Task: Create a due date automation trigger when advanced on, on the monday of the week before a card is due add dates with a start date at 11:00 AM.
Action: Mouse moved to (1129, 350)
Screenshot: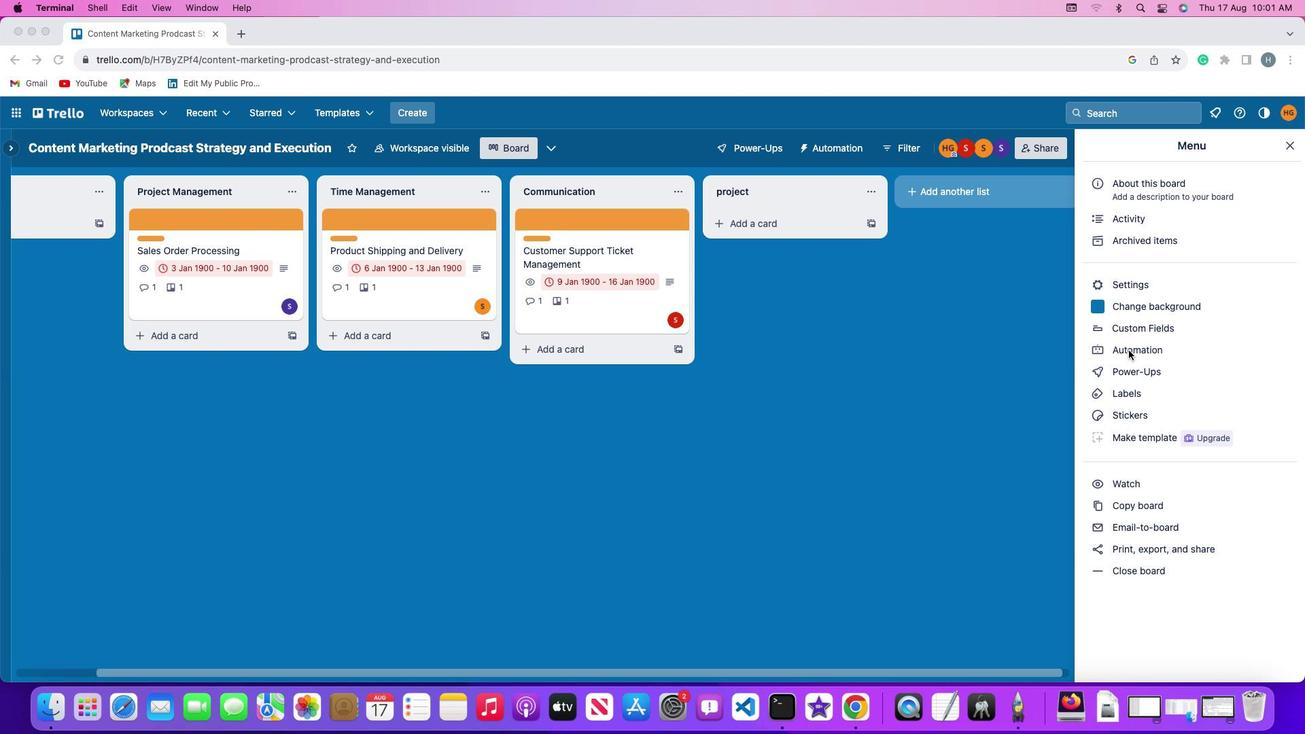 
Action: Mouse pressed left at (1129, 350)
Screenshot: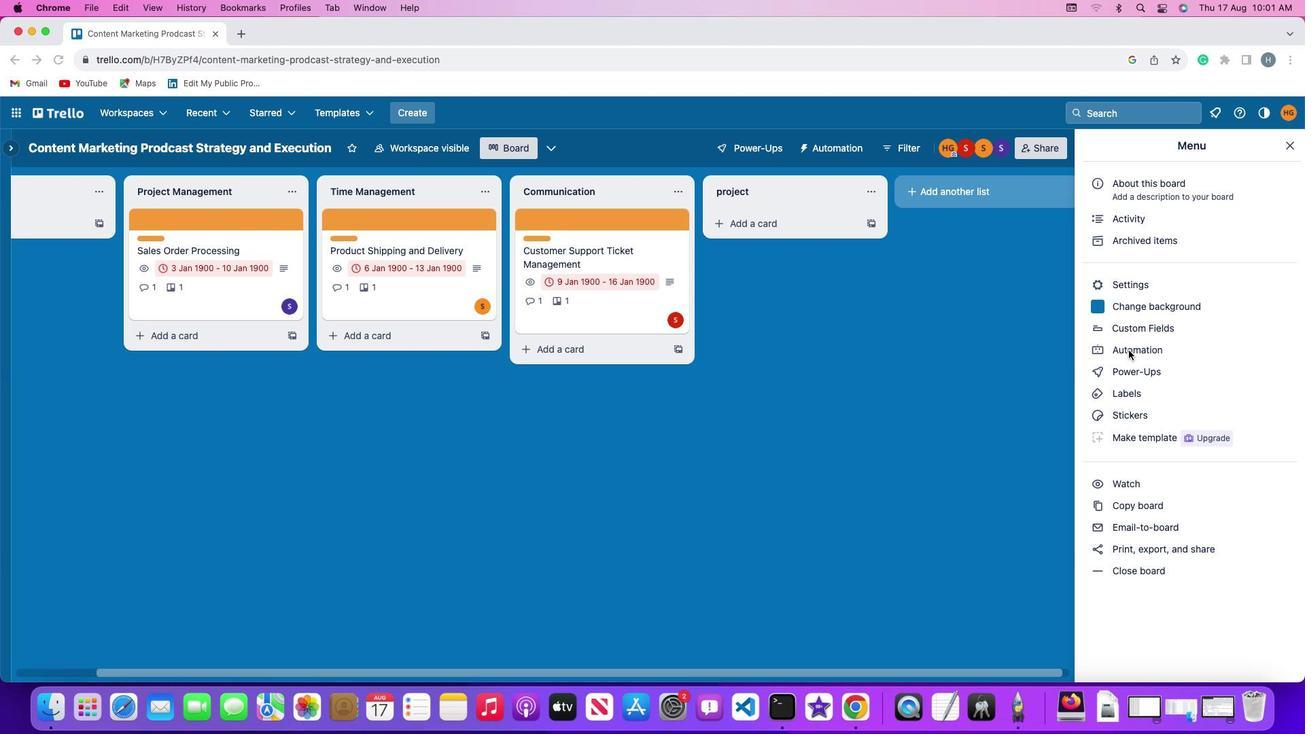 
Action: Mouse pressed left at (1129, 350)
Screenshot: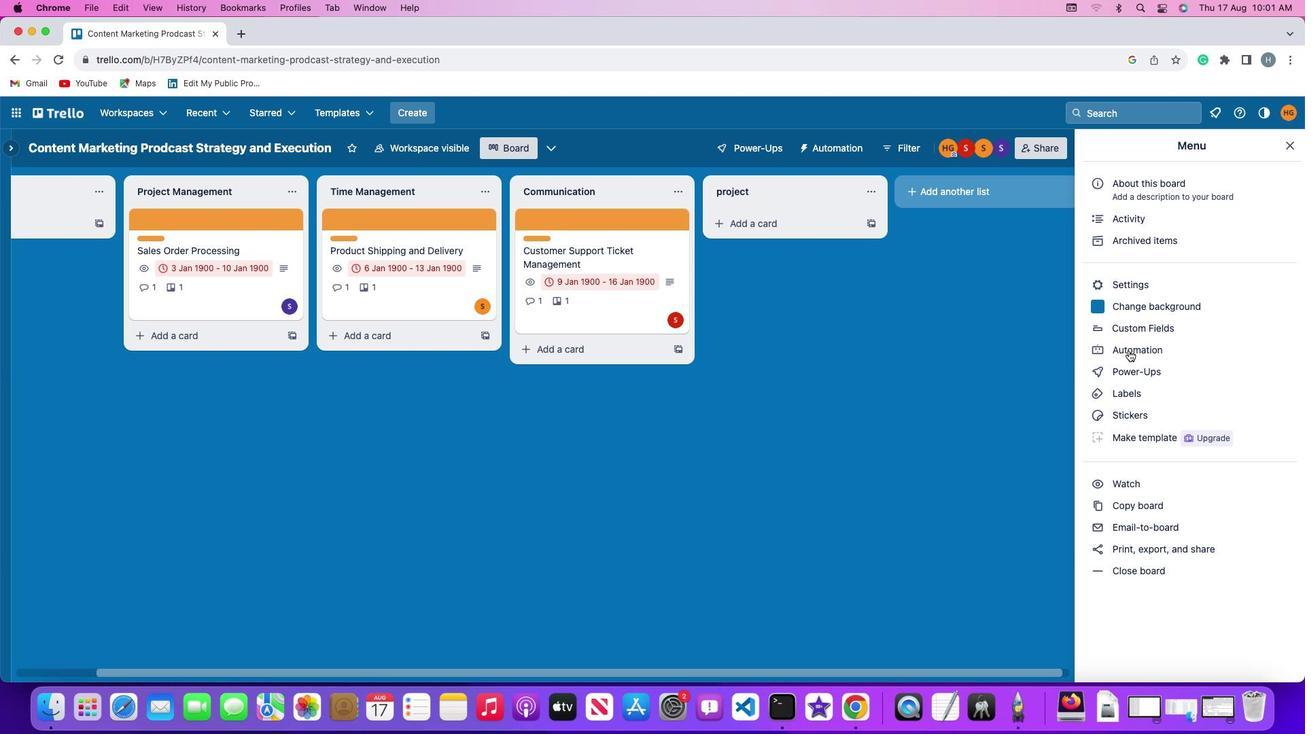 
Action: Mouse moved to (74, 318)
Screenshot: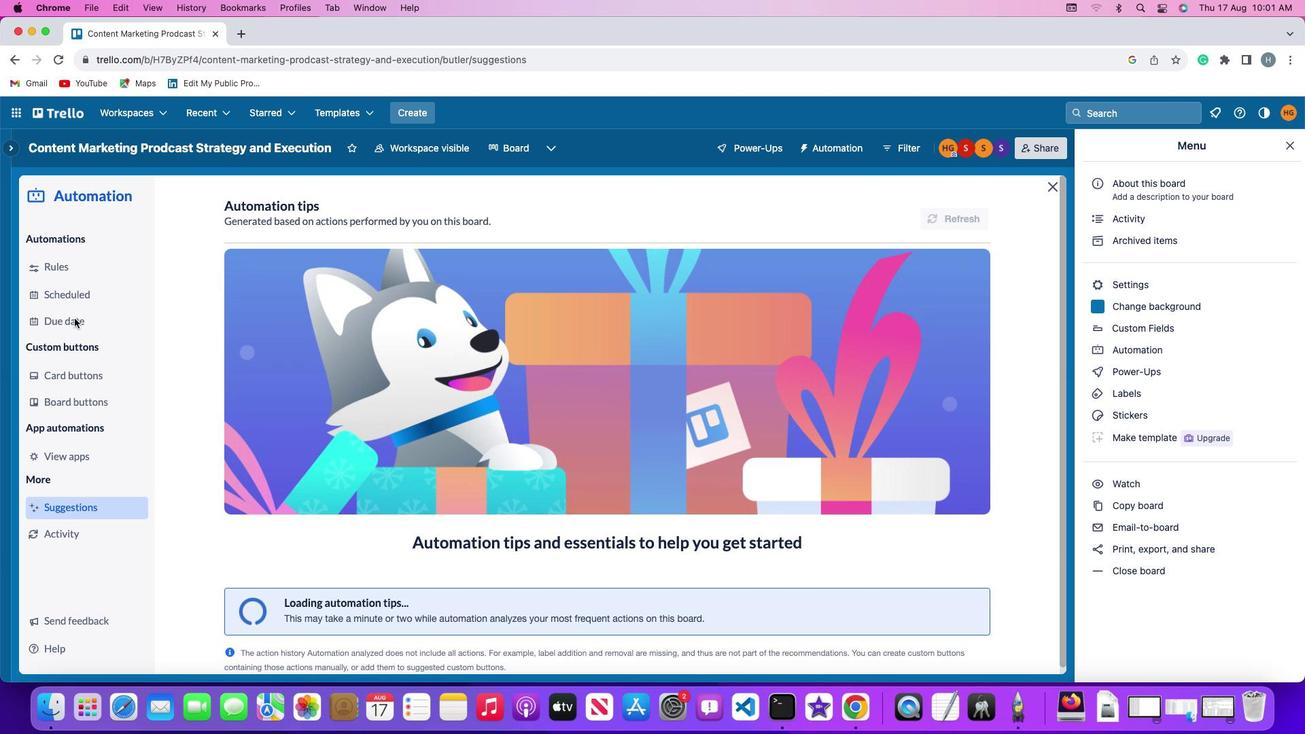 
Action: Mouse pressed left at (74, 318)
Screenshot: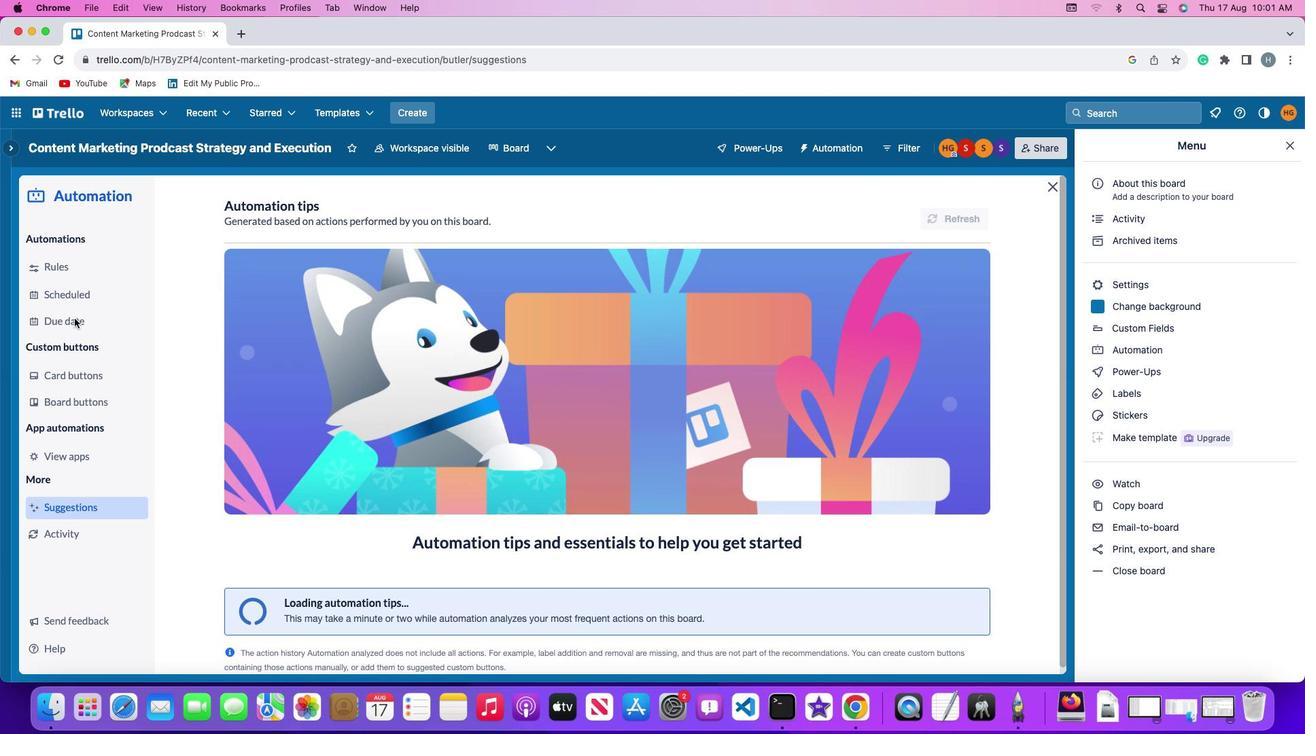 
Action: Mouse moved to (898, 206)
Screenshot: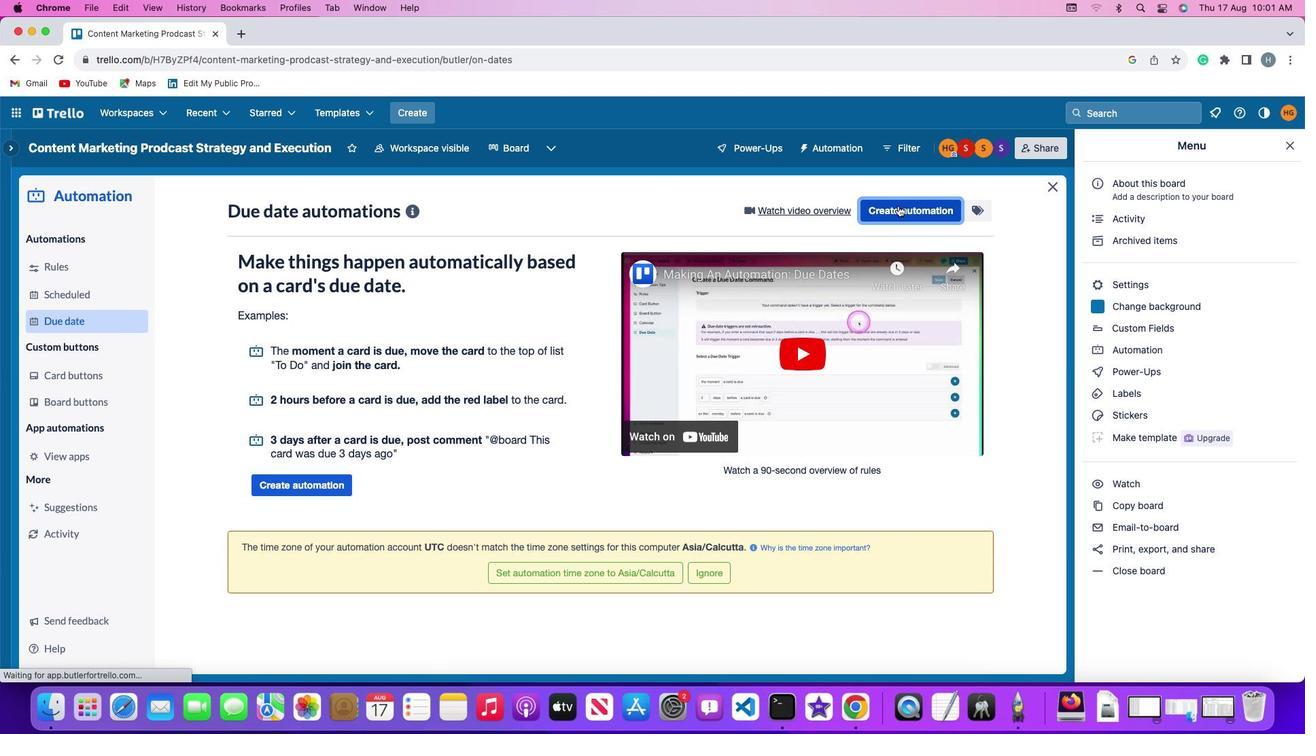 
Action: Mouse pressed left at (898, 206)
Screenshot: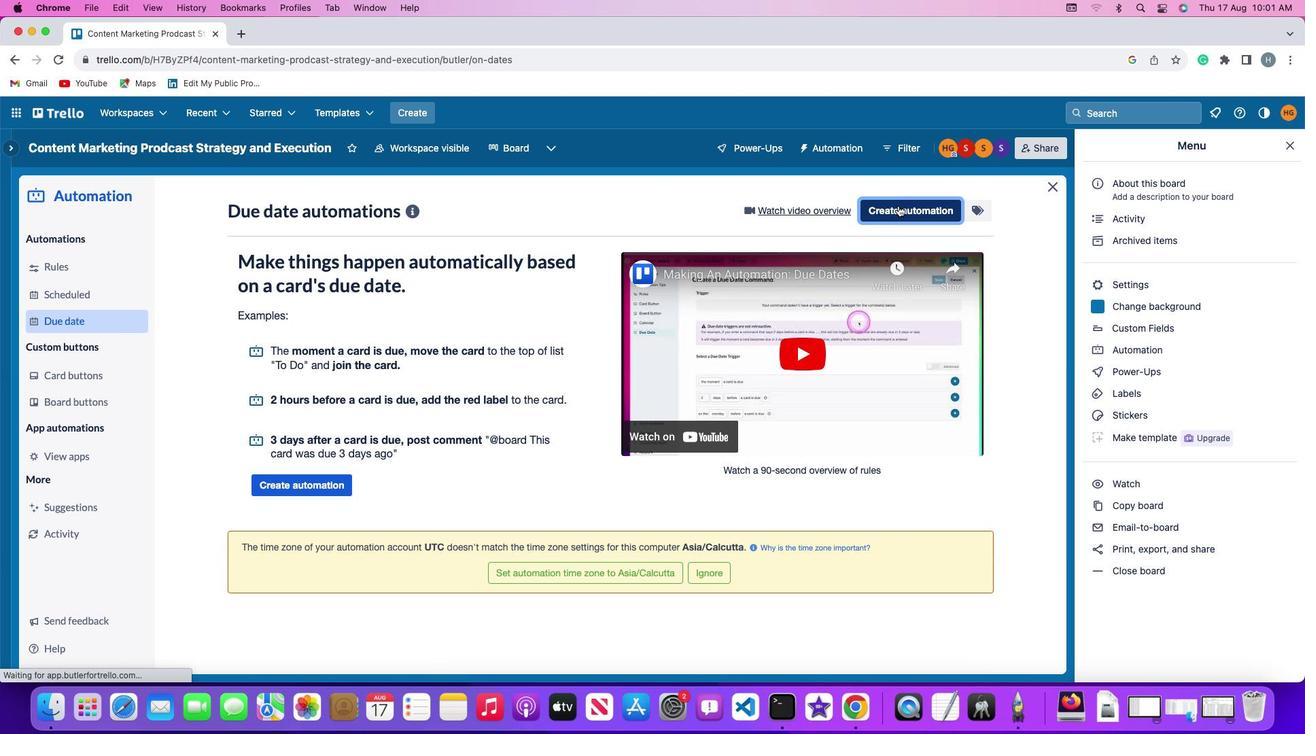 
Action: Mouse moved to (257, 346)
Screenshot: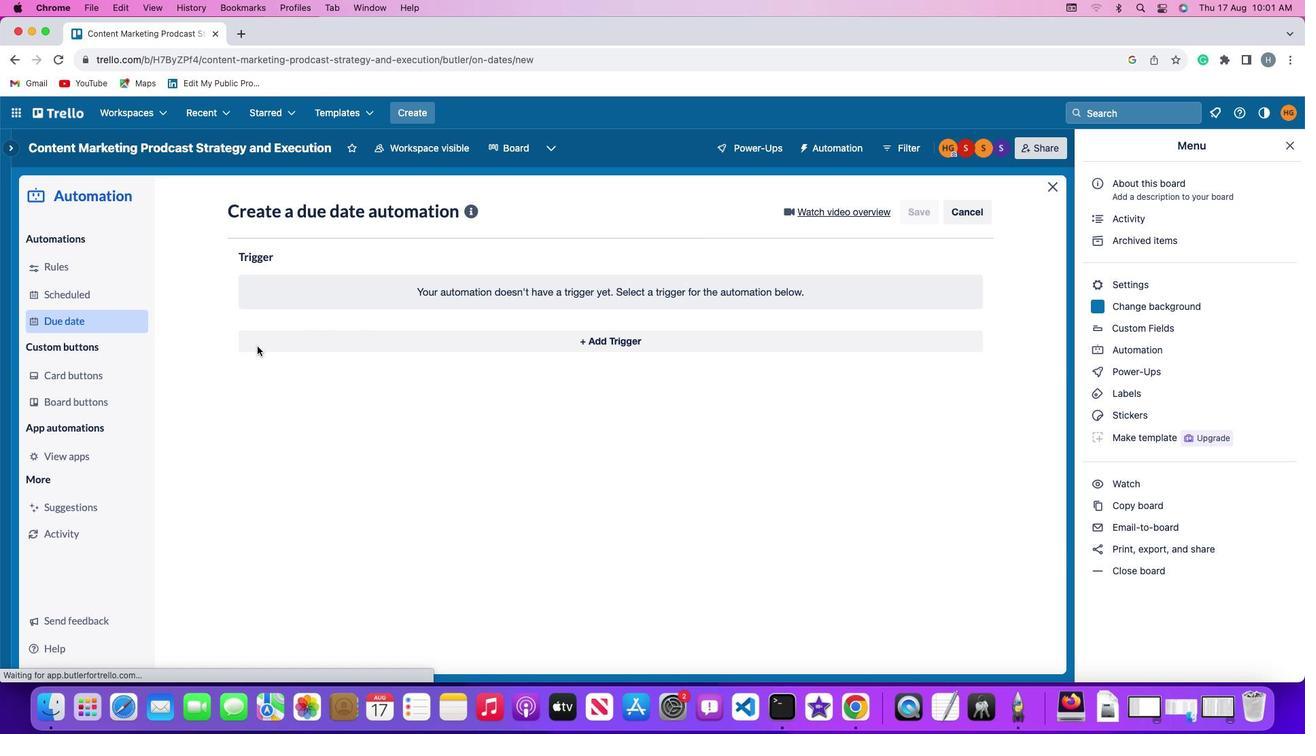 
Action: Mouse pressed left at (257, 346)
Screenshot: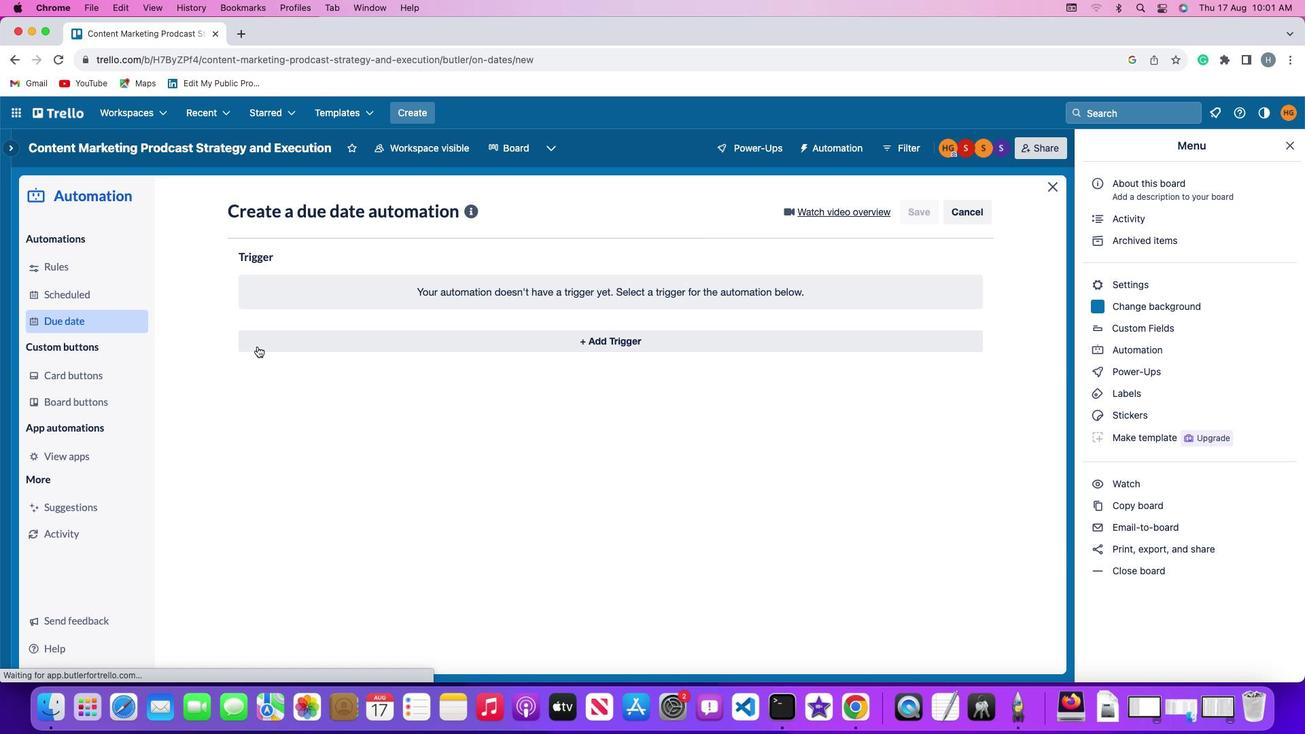 
Action: Mouse moved to (287, 599)
Screenshot: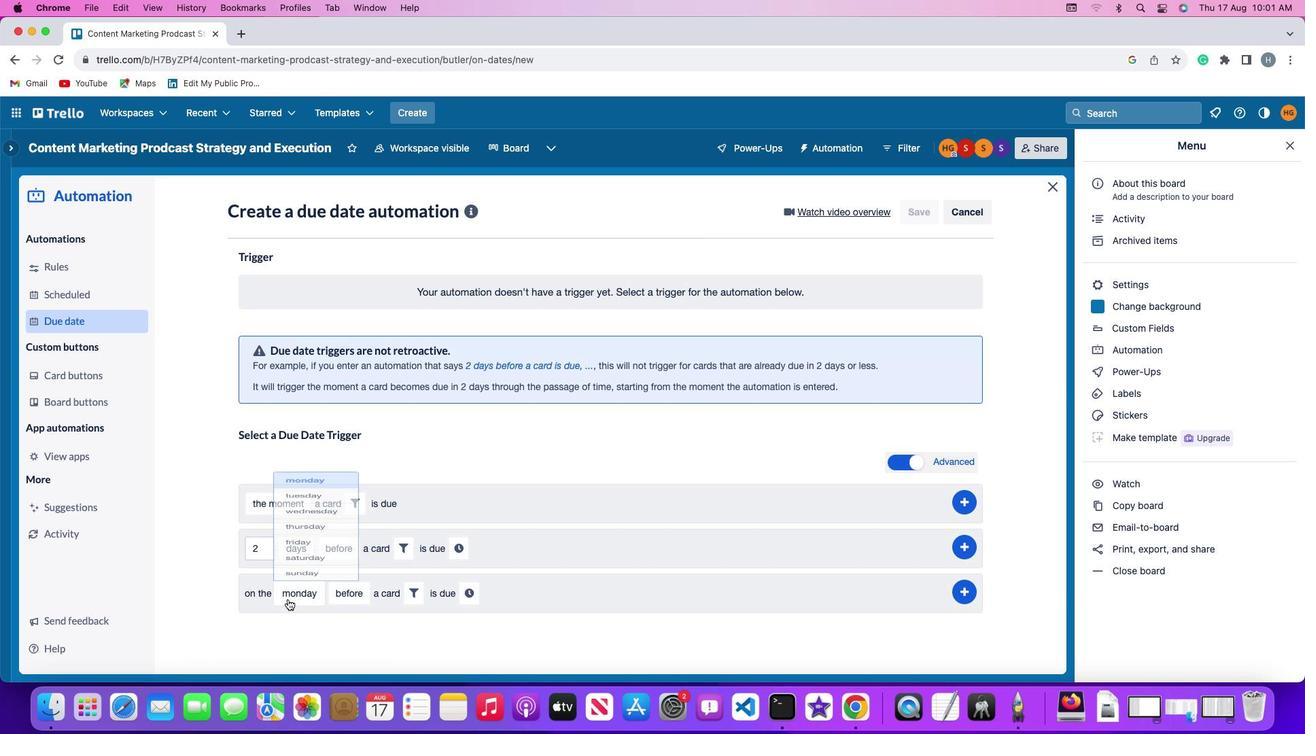 
Action: Mouse pressed left at (287, 599)
Screenshot: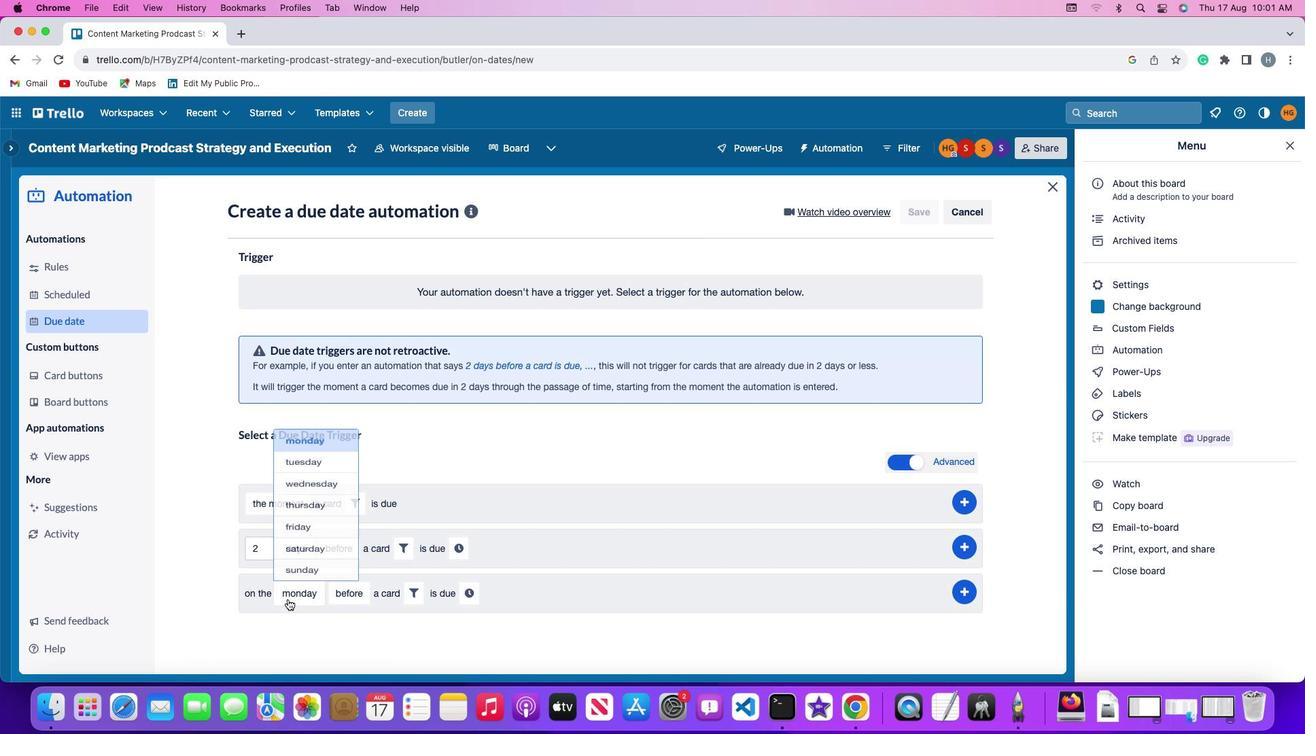 
Action: Mouse moved to (323, 409)
Screenshot: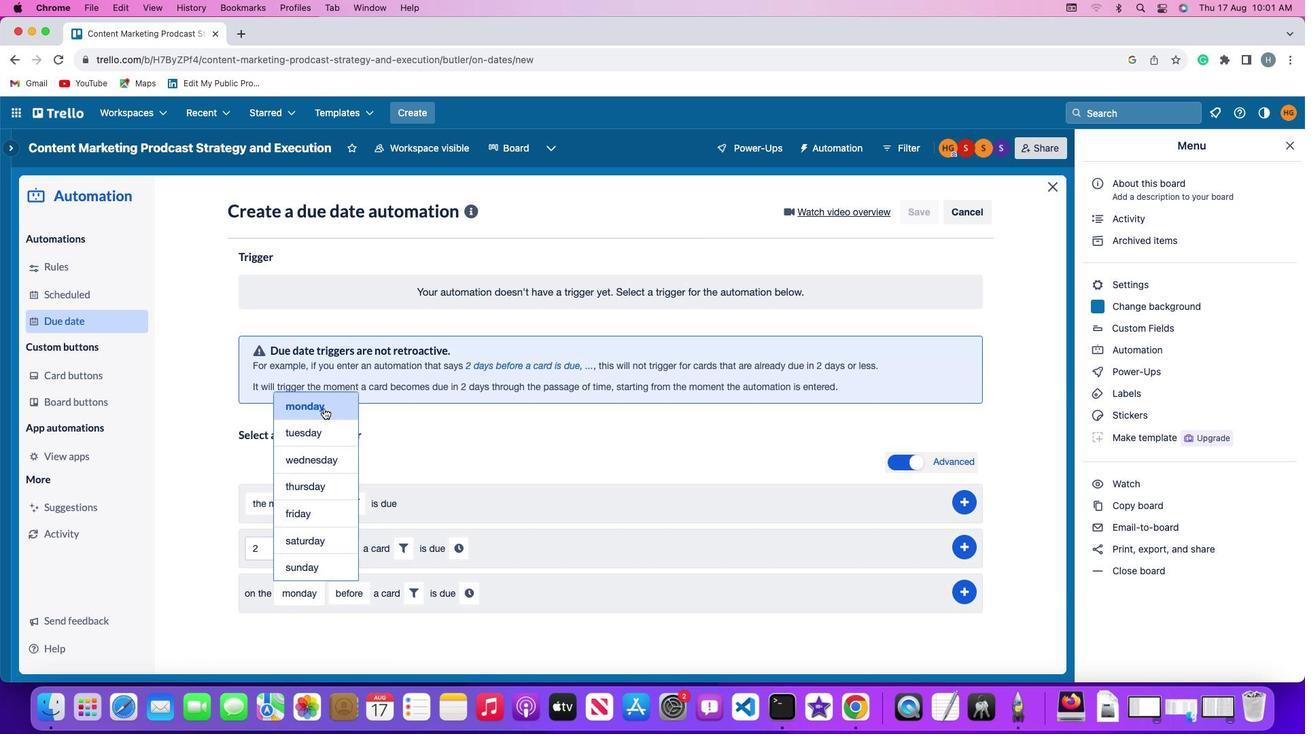 
Action: Mouse pressed left at (323, 409)
Screenshot: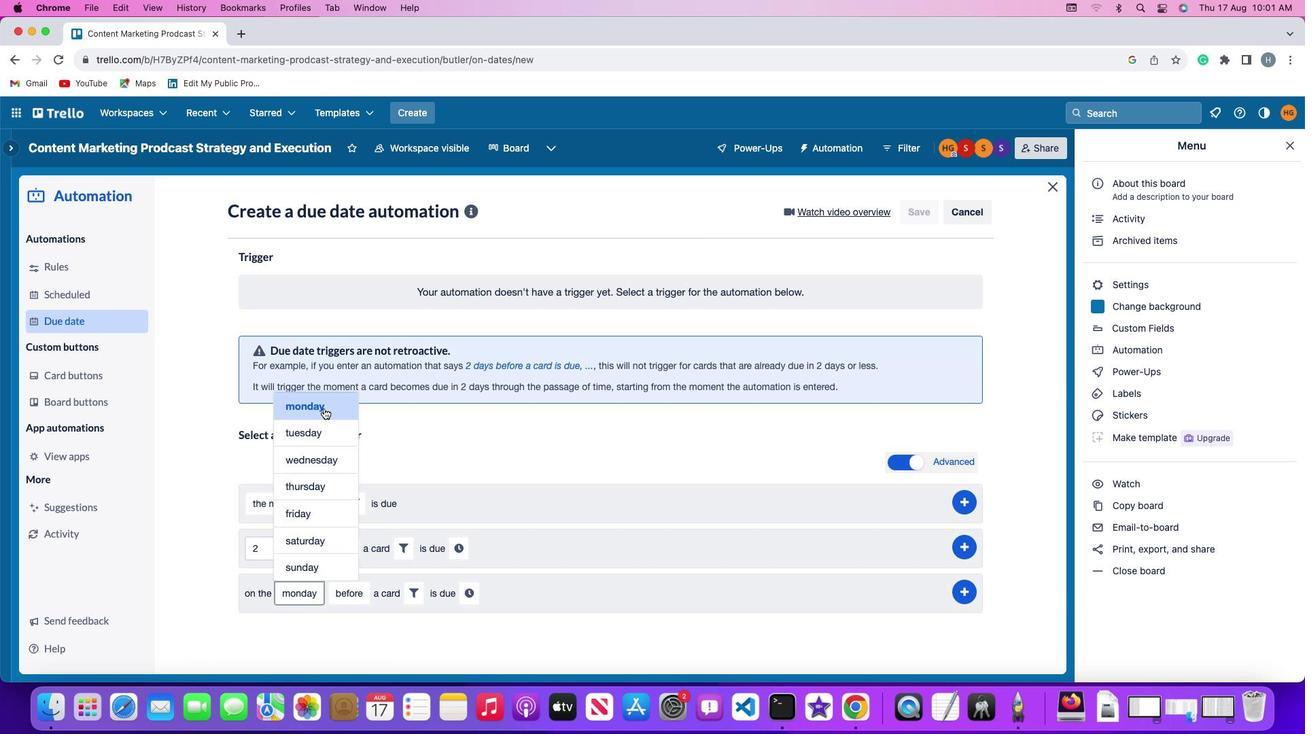 
Action: Mouse moved to (346, 599)
Screenshot: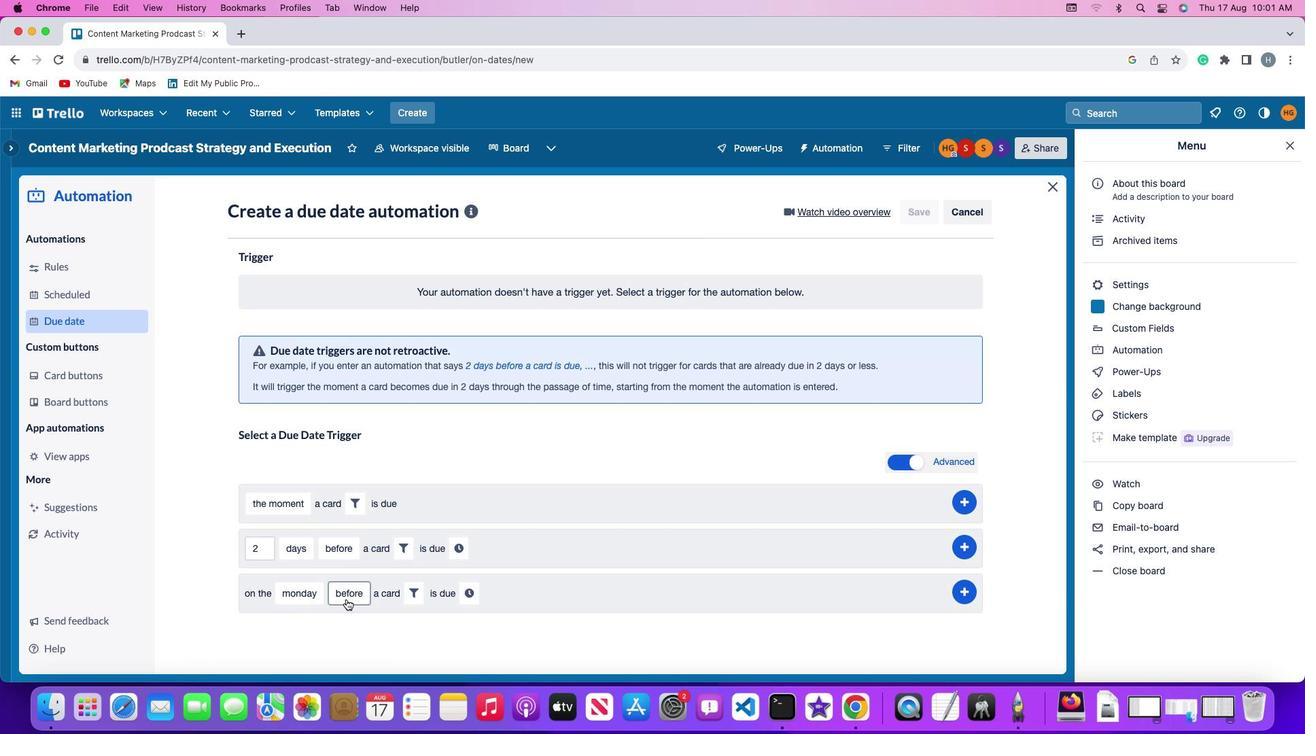 
Action: Mouse pressed left at (346, 599)
Screenshot: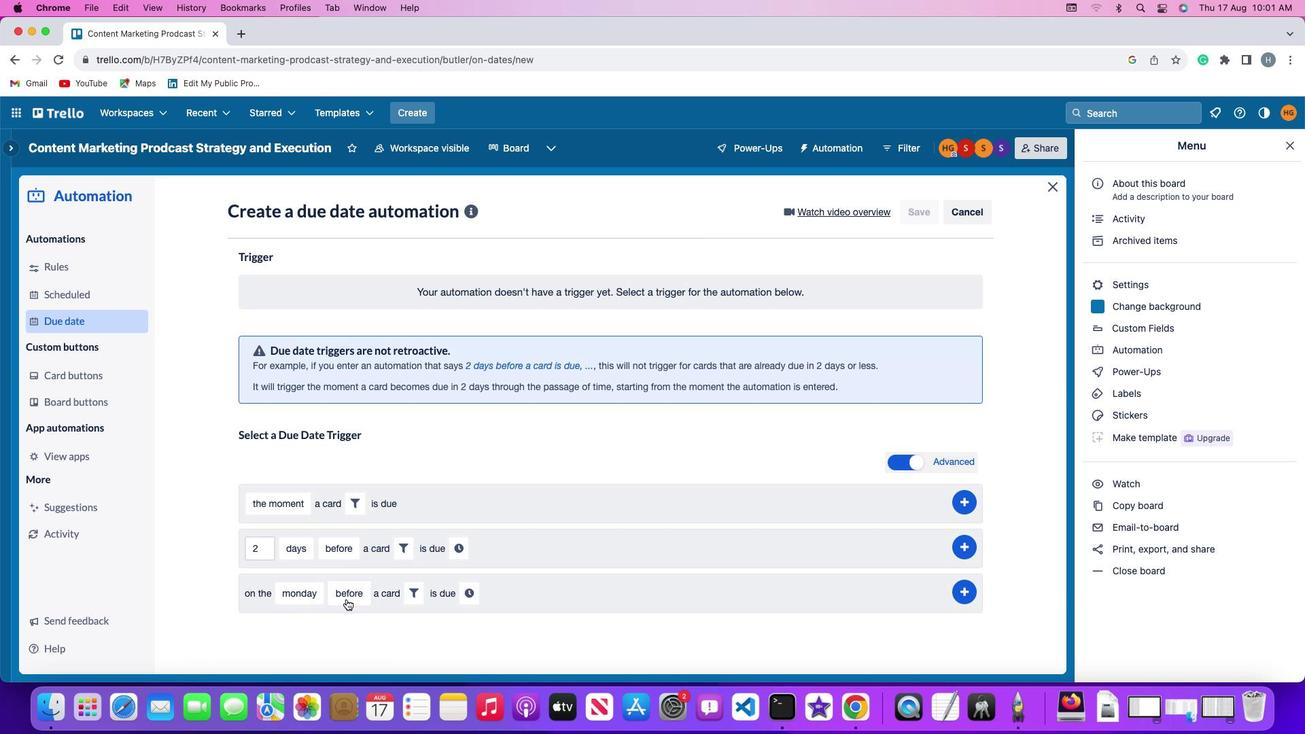
Action: Mouse moved to (363, 563)
Screenshot: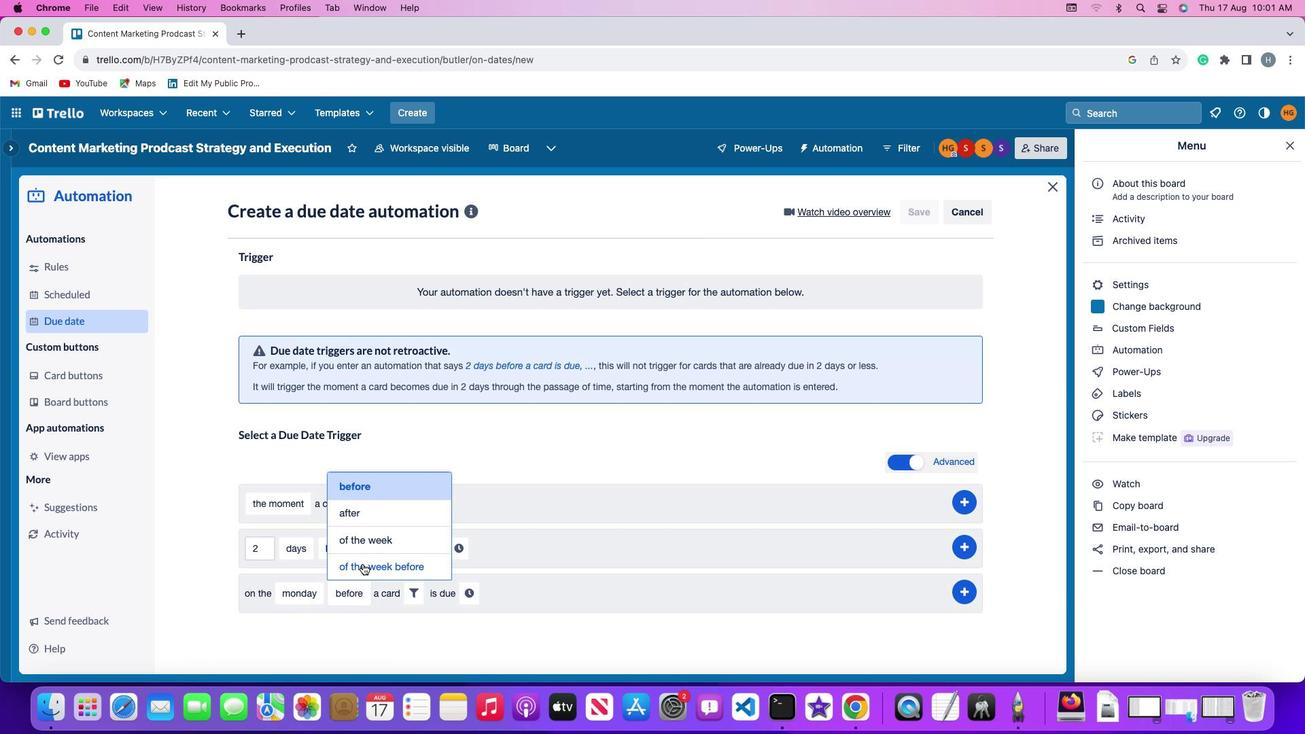 
Action: Mouse pressed left at (363, 563)
Screenshot: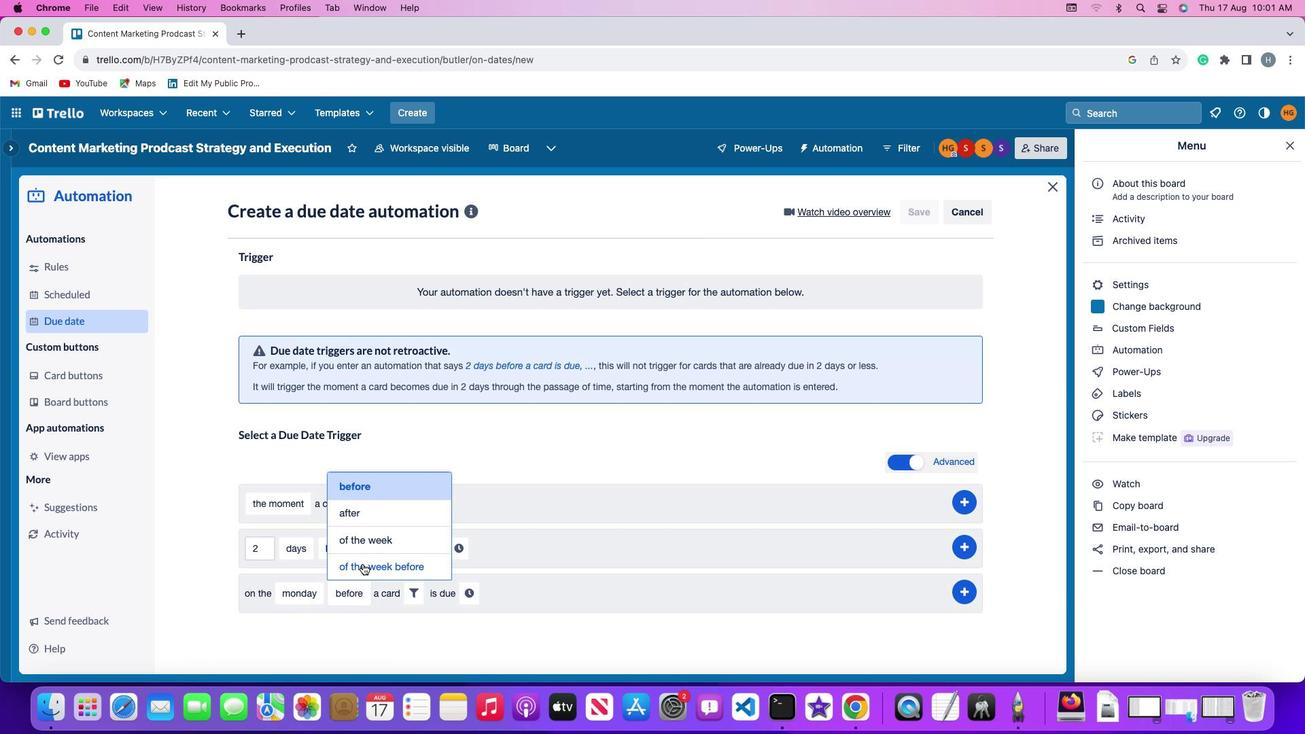 
Action: Mouse moved to (473, 592)
Screenshot: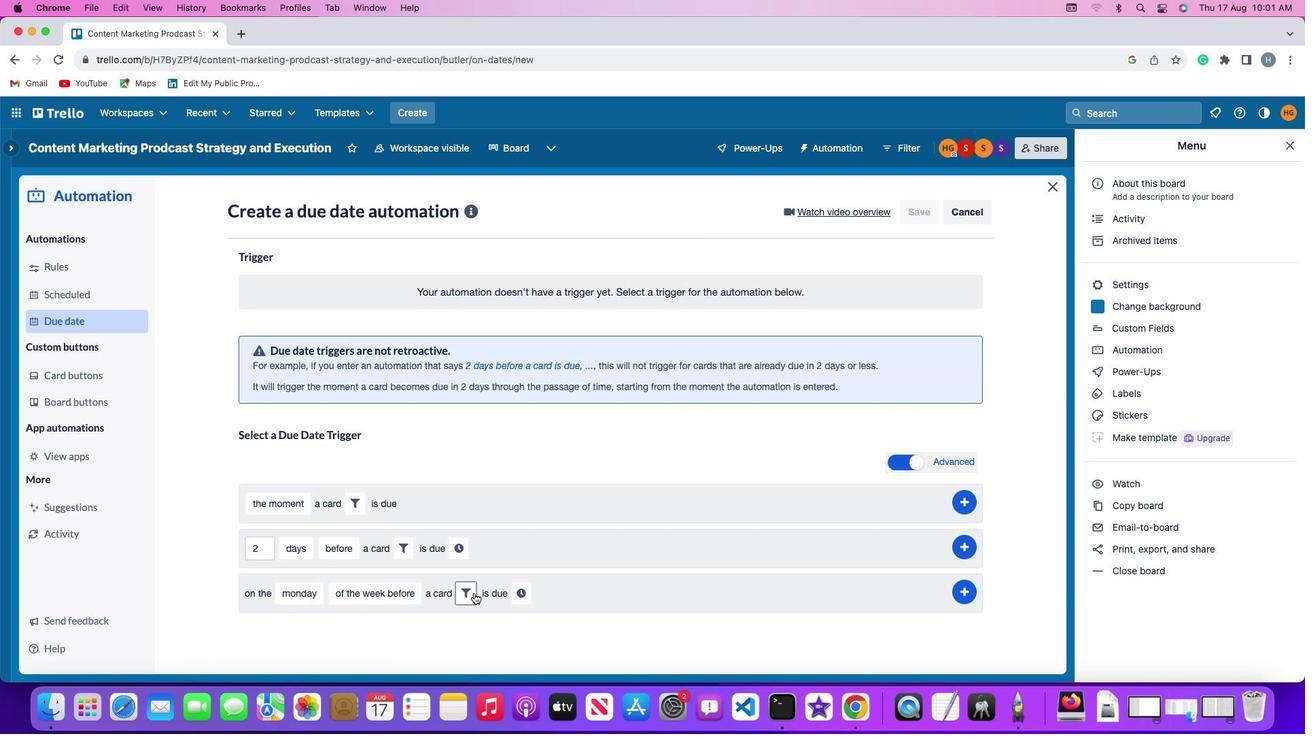 
Action: Mouse pressed left at (473, 592)
Screenshot: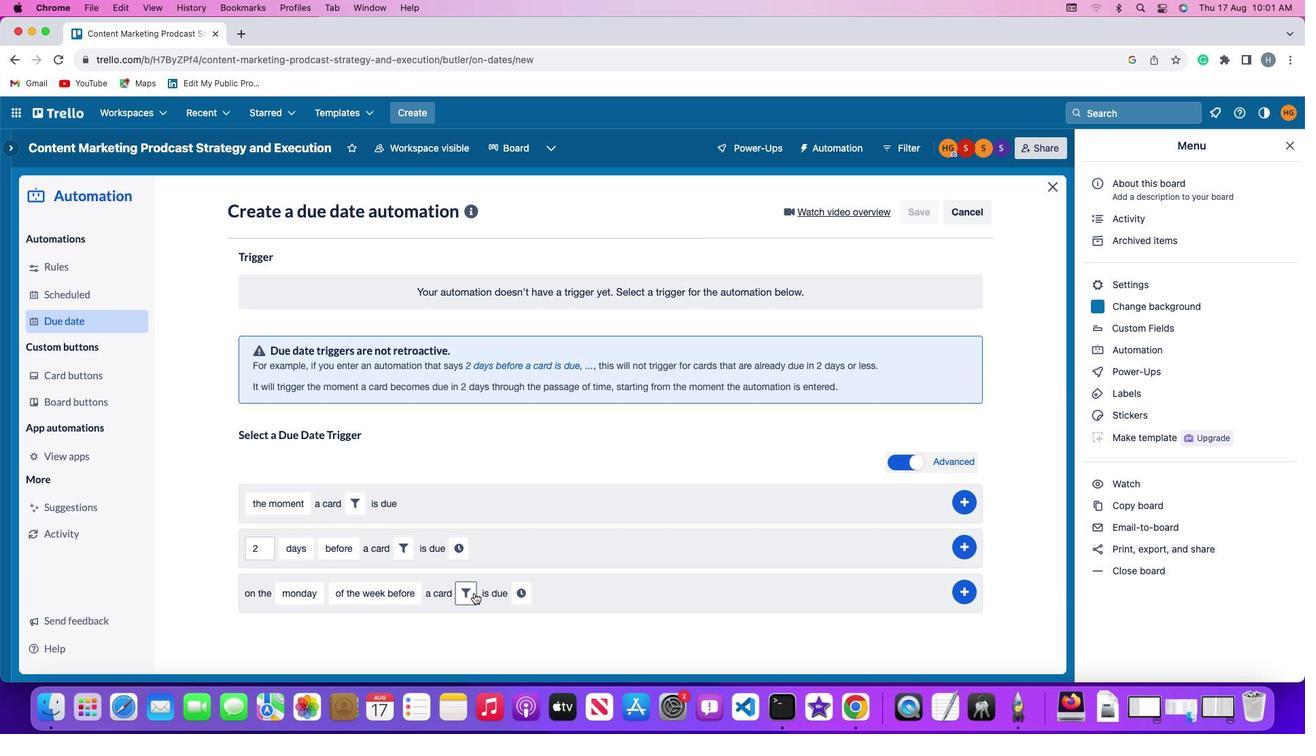 
Action: Mouse moved to (538, 633)
Screenshot: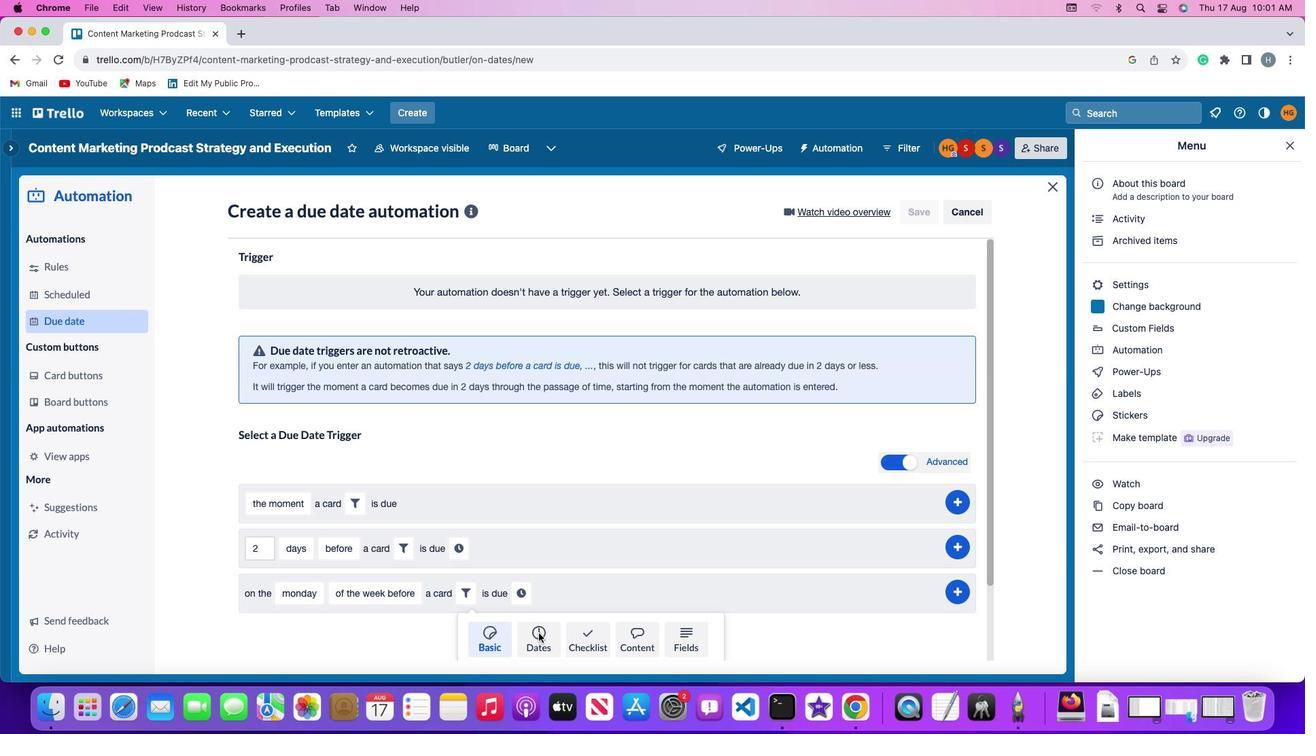
Action: Mouse pressed left at (538, 633)
Screenshot: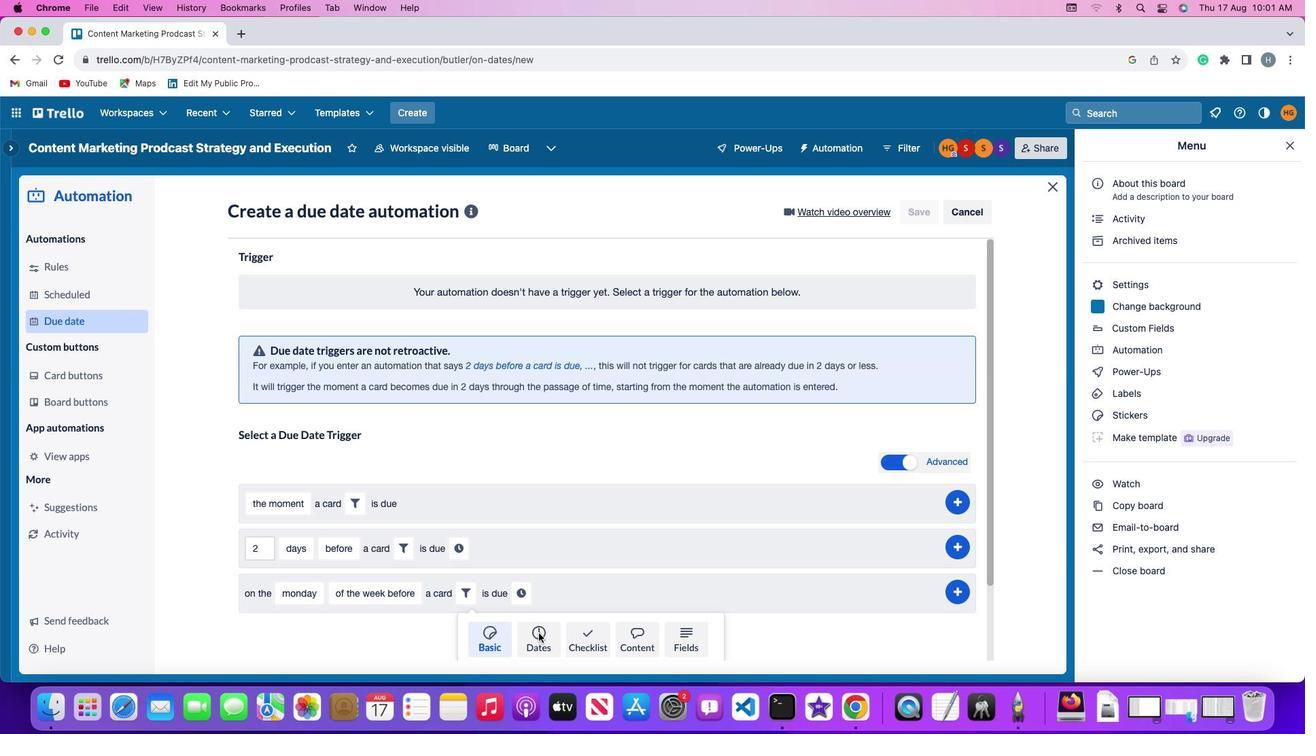 
Action: Mouse moved to (376, 617)
Screenshot: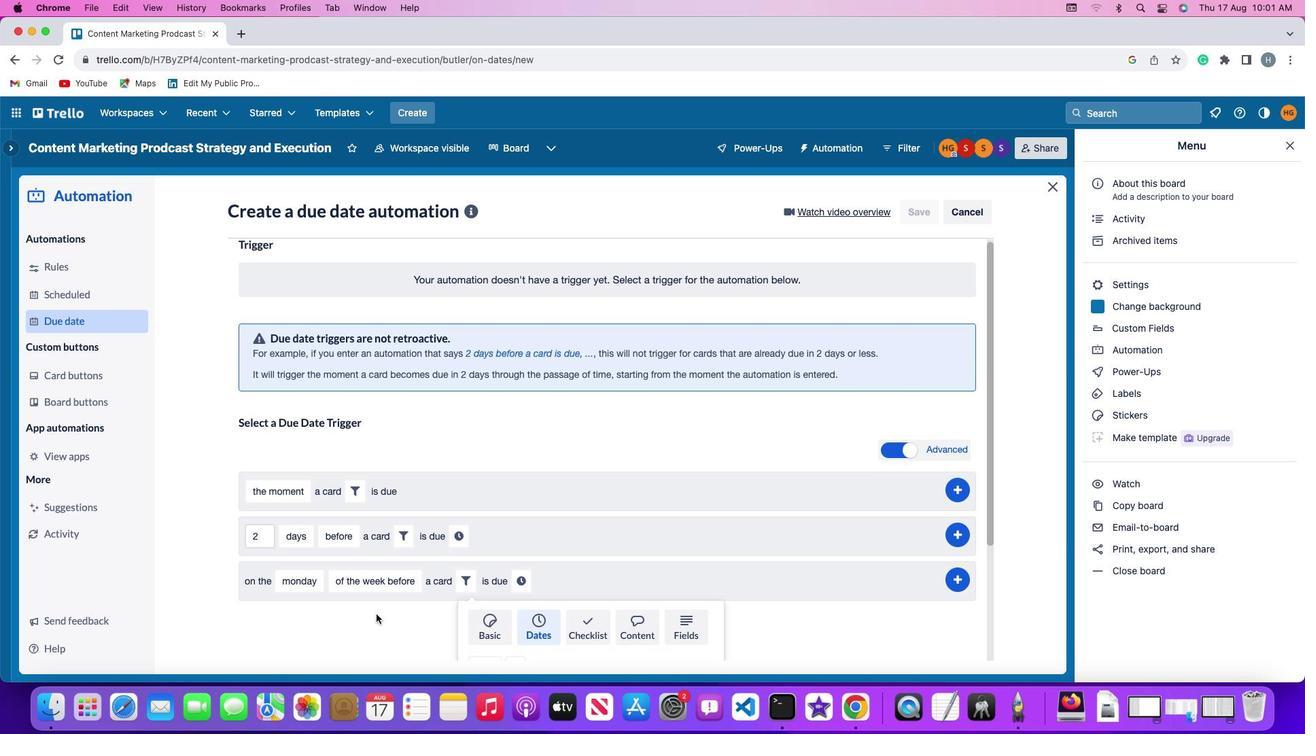 
Action: Mouse scrolled (376, 617) with delta (0, 0)
Screenshot: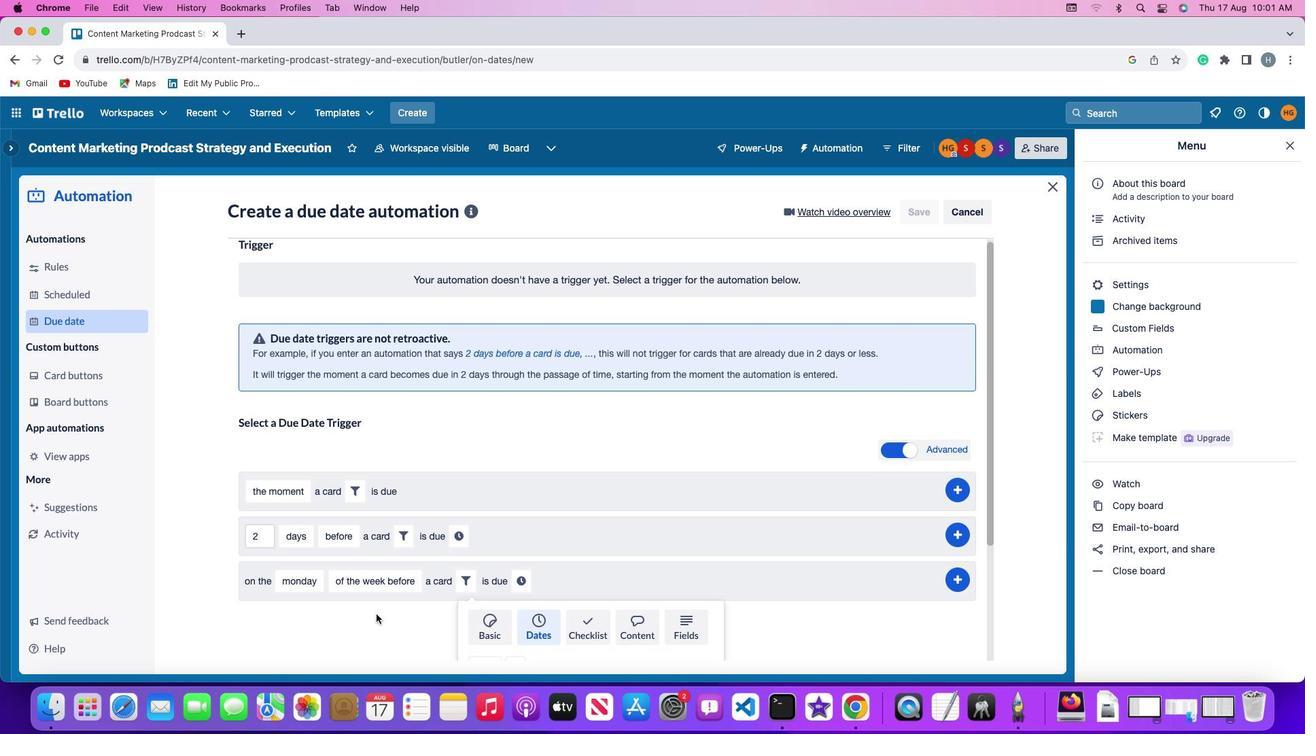 
Action: Mouse moved to (376, 617)
Screenshot: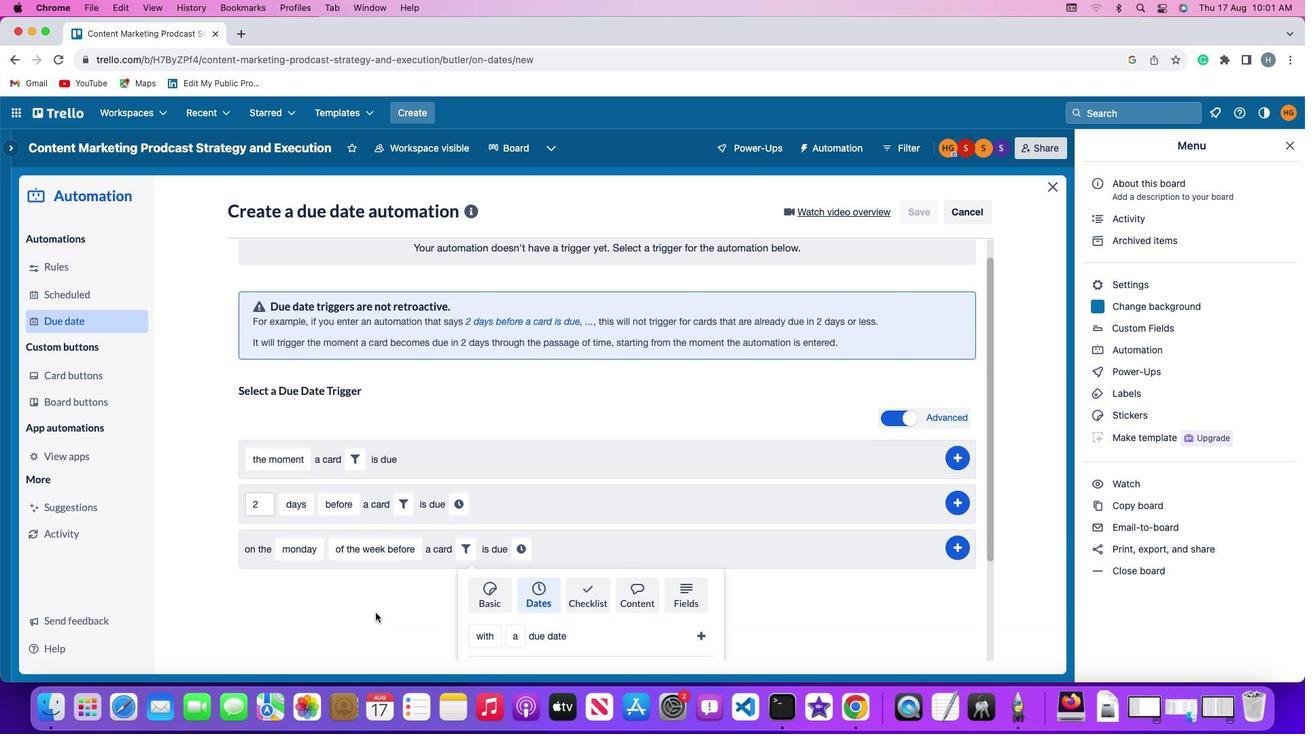 
Action: Mouse scrolled (376, 617) with delta (0, 0)
Screenshot: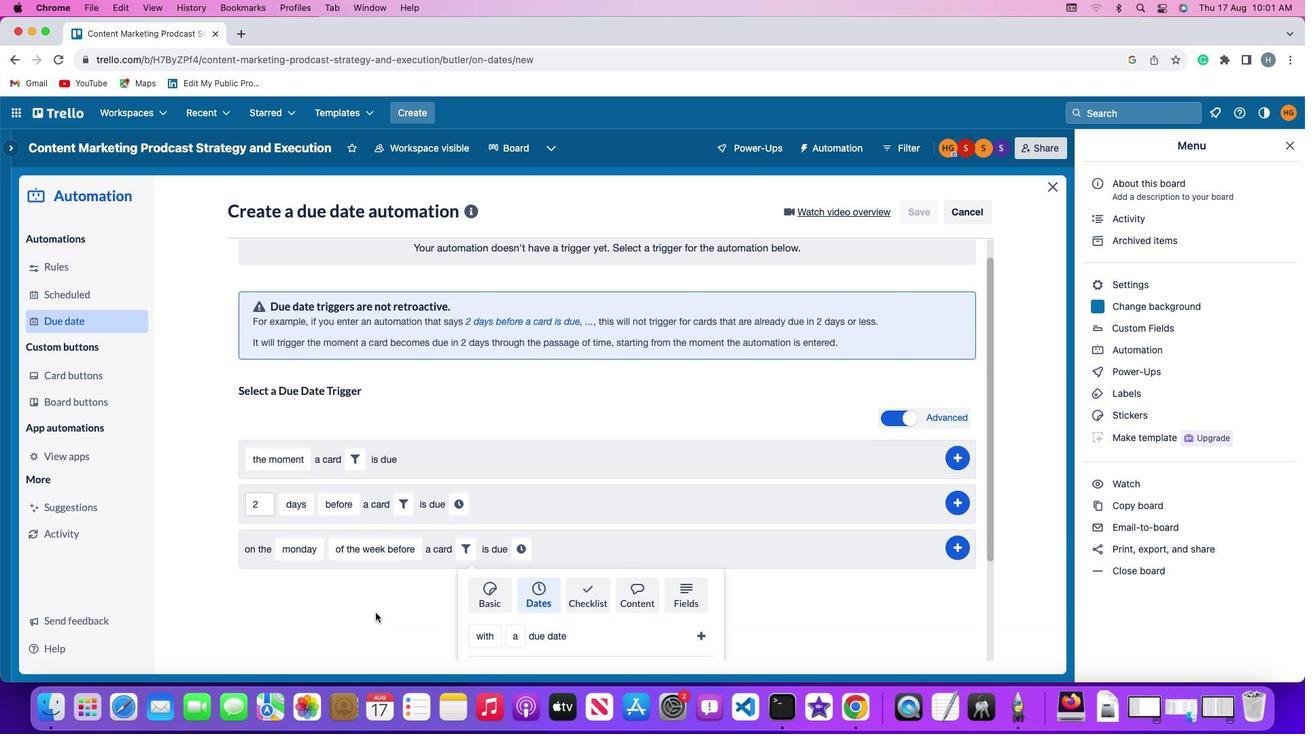 
Action: Mouse moved to (376, 616)
Screenshot: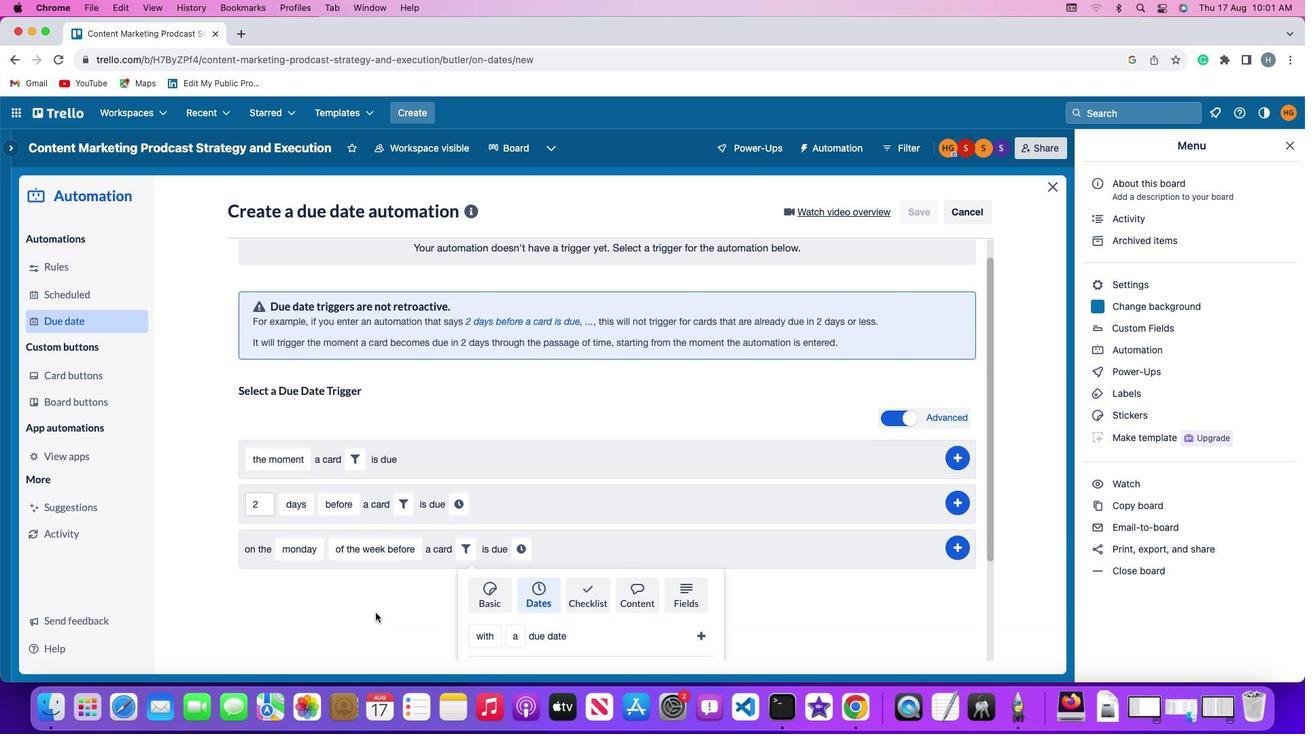 
Action: Mouse scrolled (376, 616) with delta (0, -2)
Screenshot: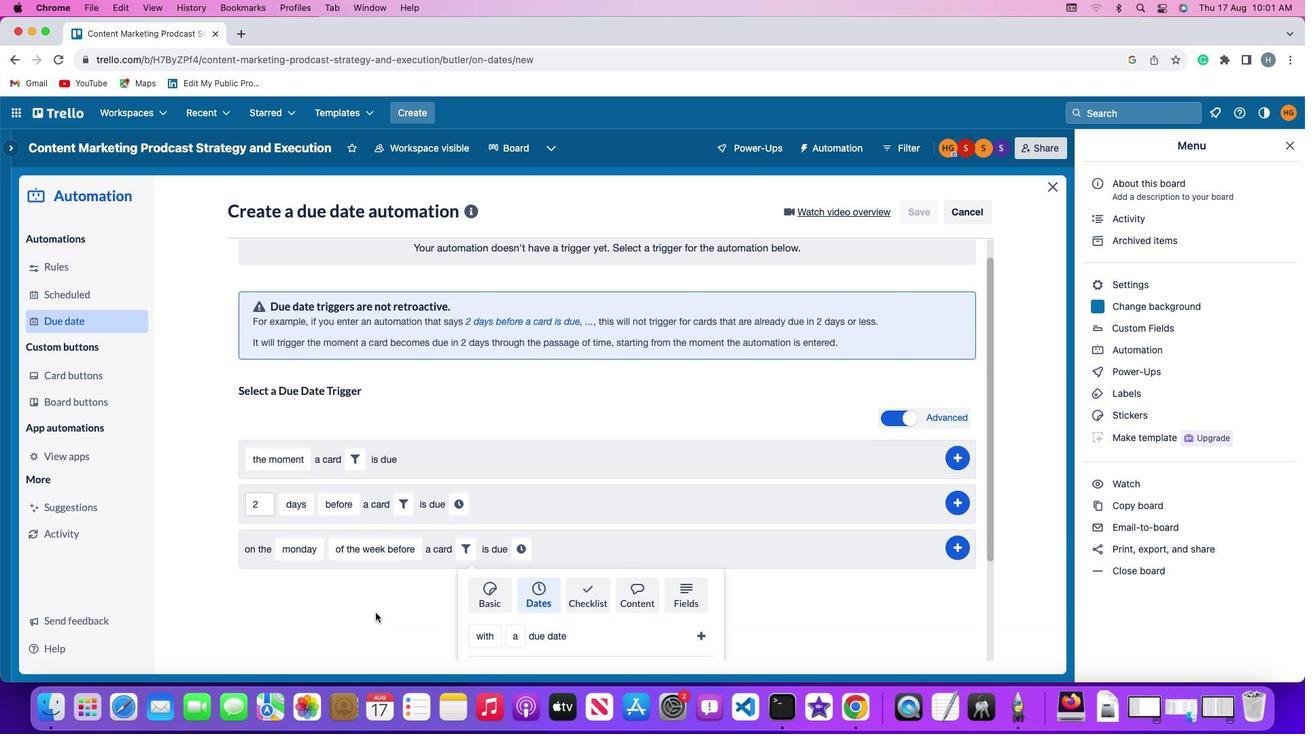 
Action: Mouse moved to (376, 616)
Screenshot: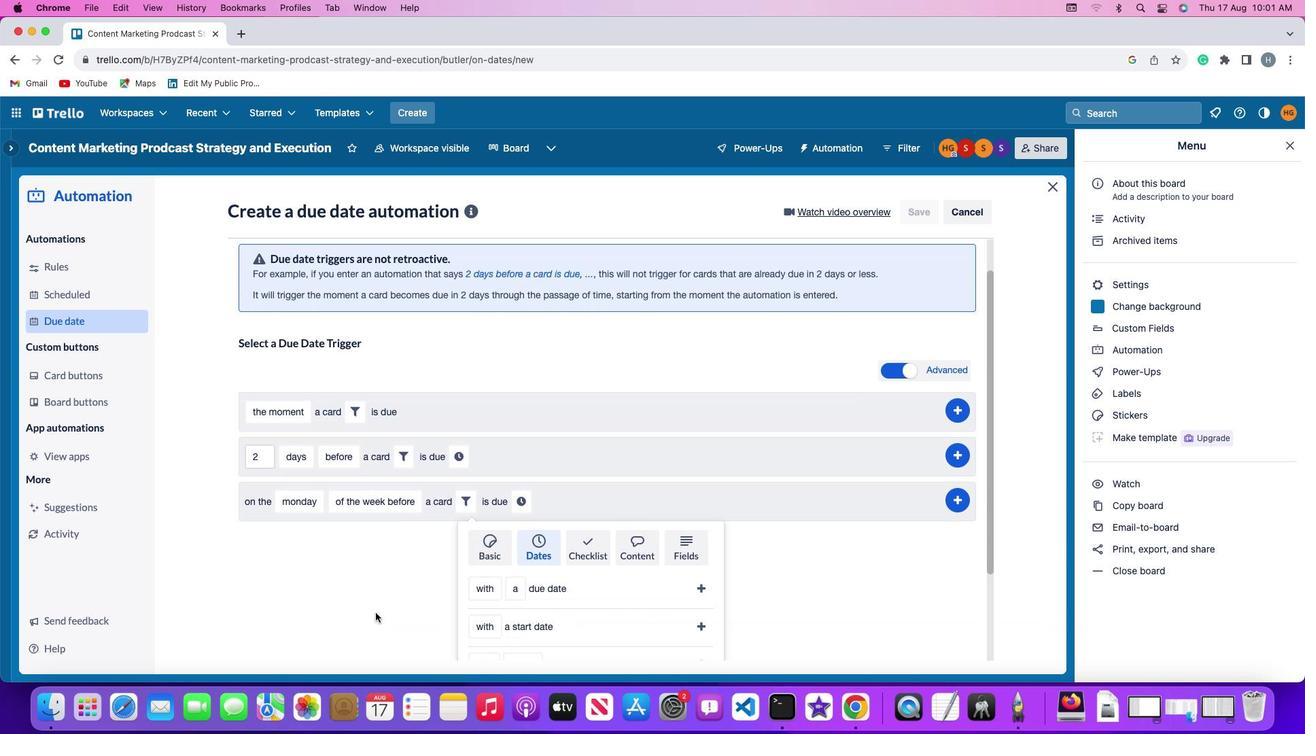 
Action: Mouse scrolled (376, 616) with delta (0, -3)
Screenshot: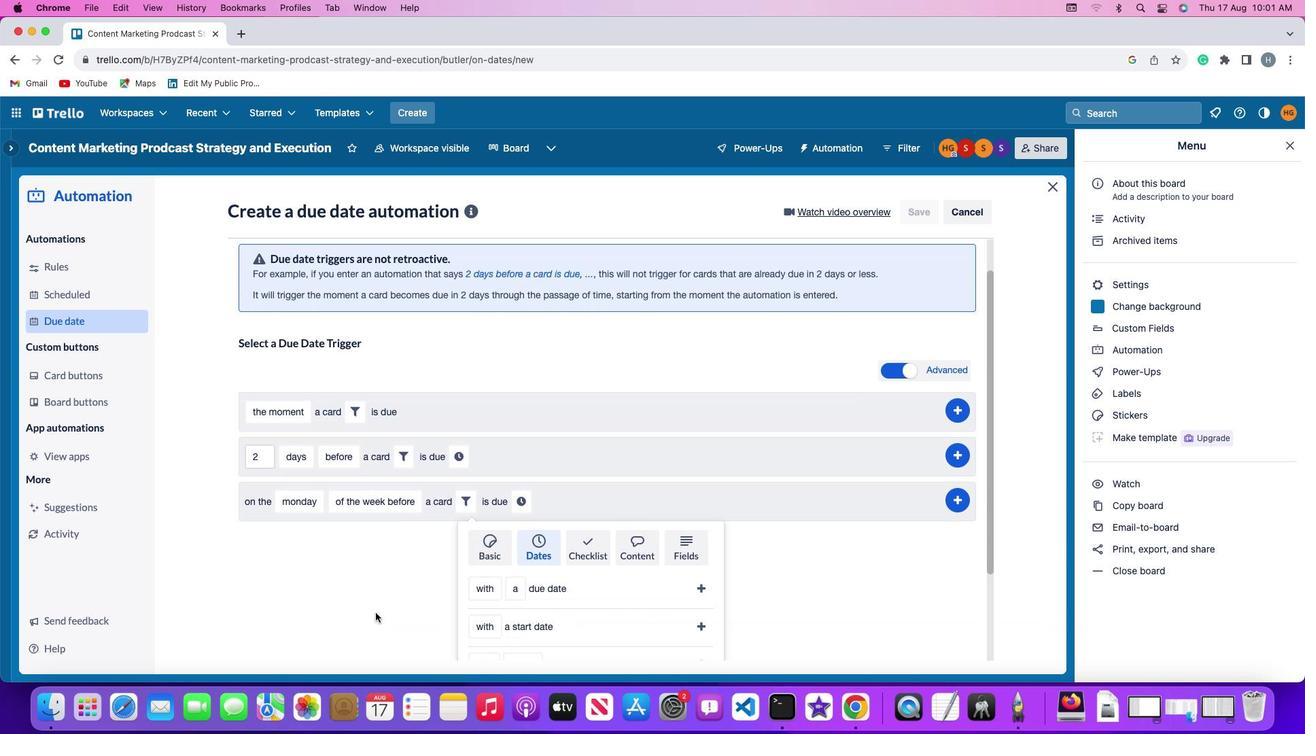 
Action: Mouse moved to (376, 615)
Screenshot: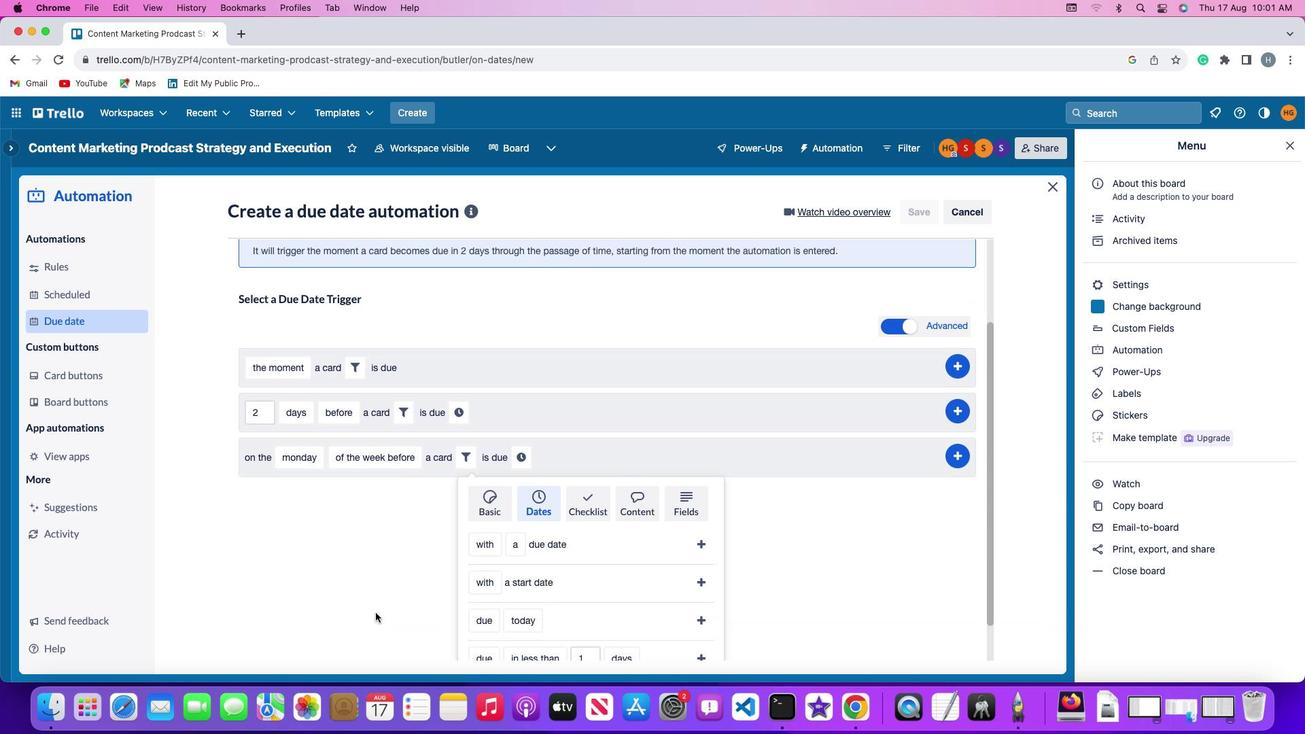 
Action: Mouse scrolled (376, 615) with delta (0, -4)
Screenshot: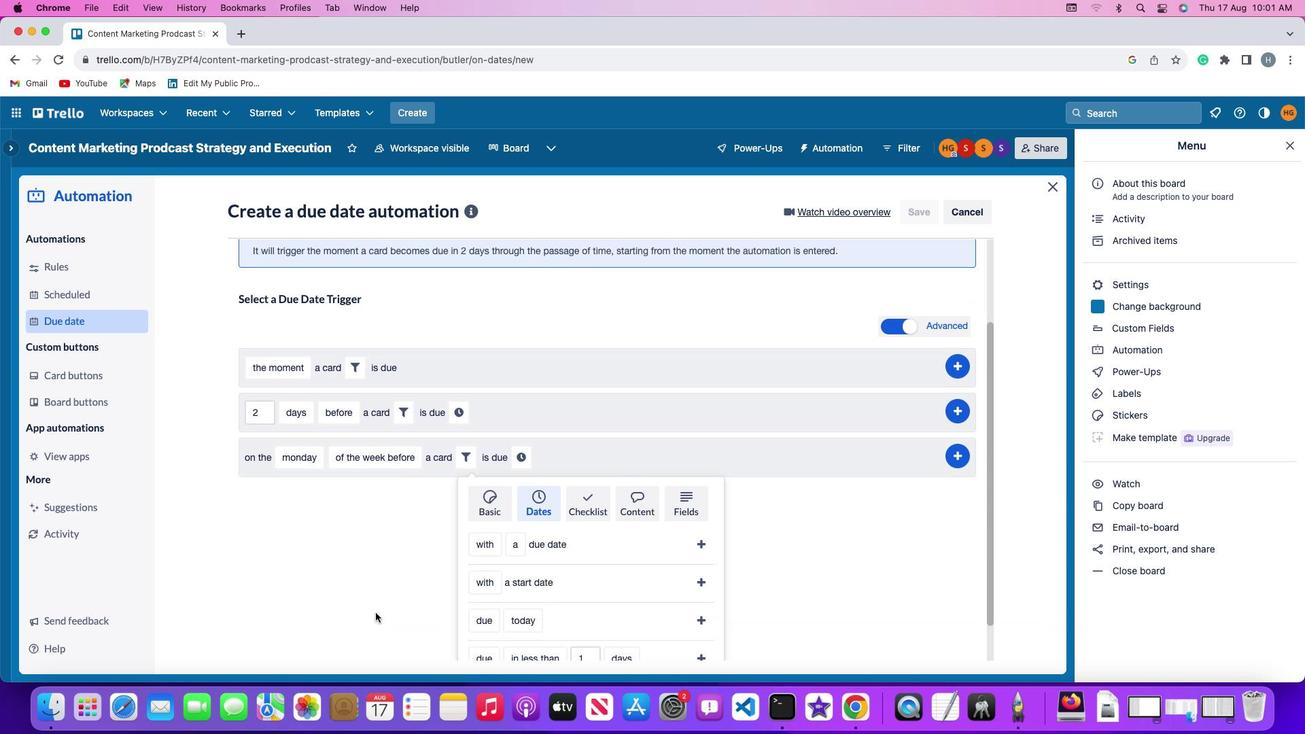 
Action: Mouse moved to (375, 612)
Screenshot: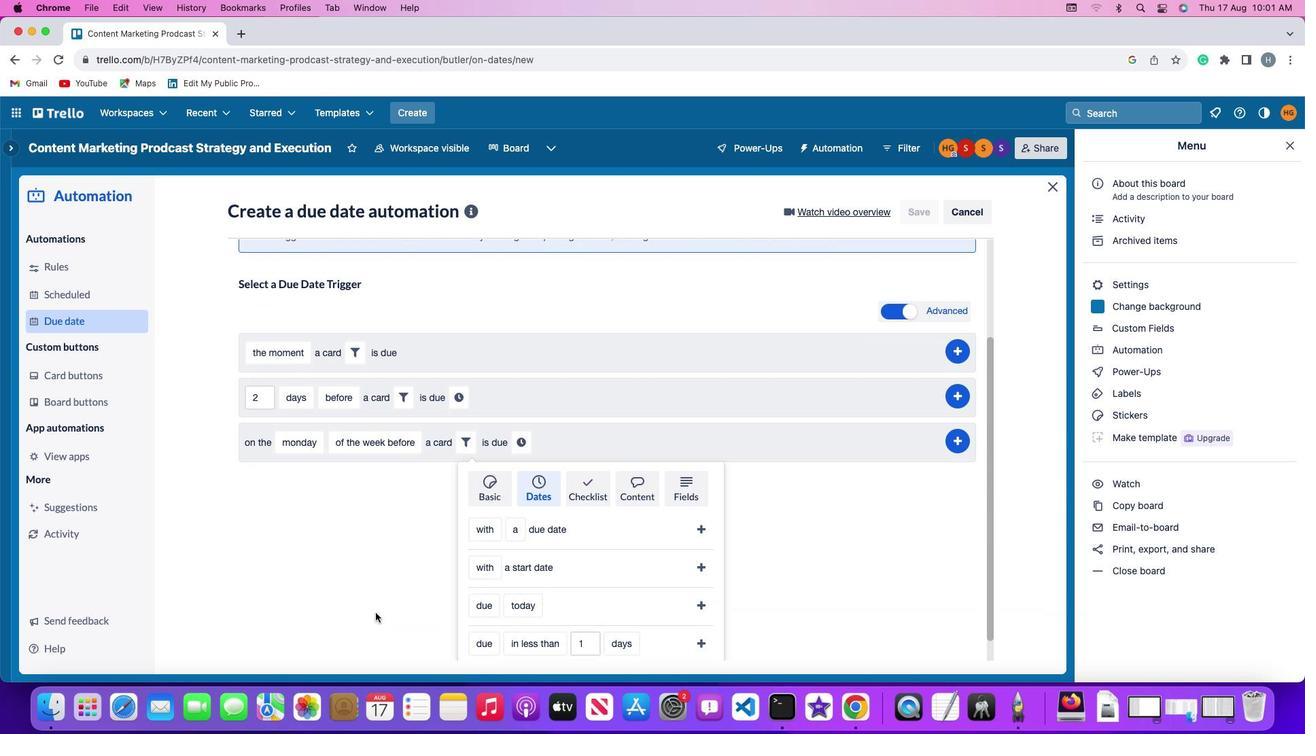 
Action: Mouse scrolled (375, 612) with delta (0, 0)
Screenshot: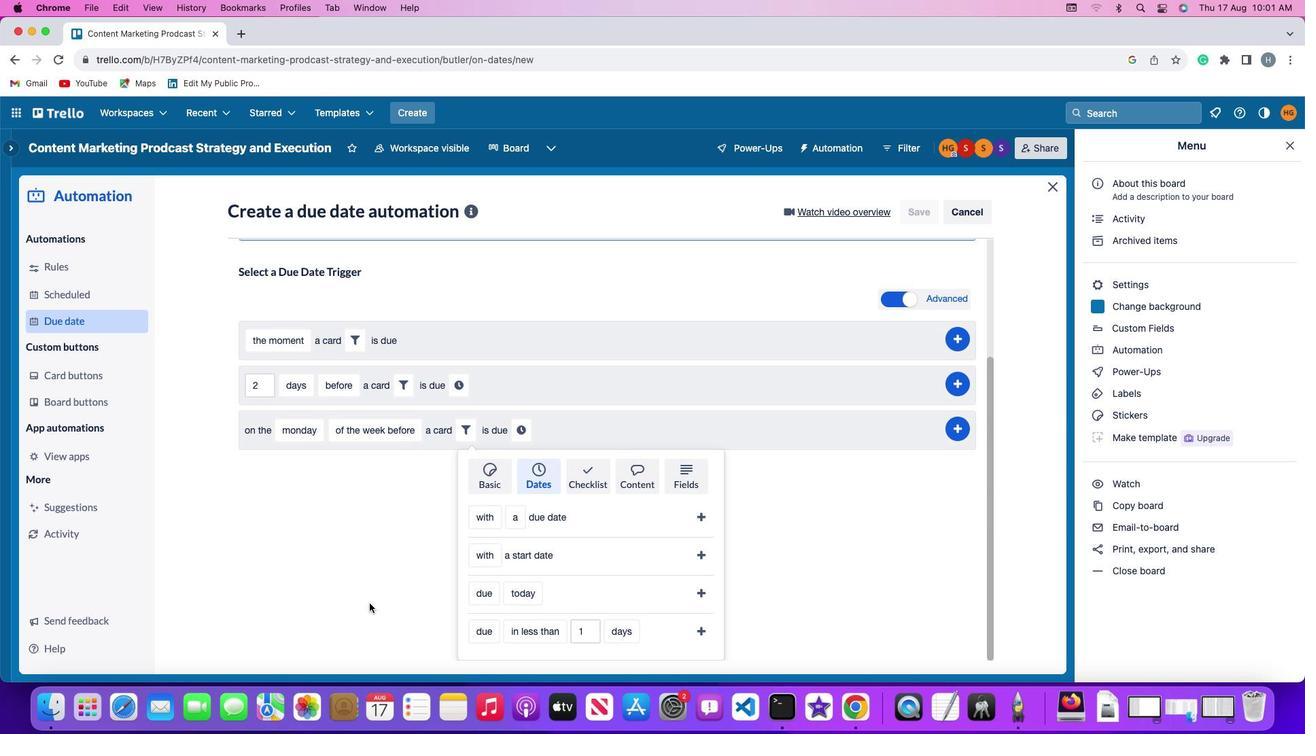 
Action: Mouse moved to (375, 612)
Screenshot: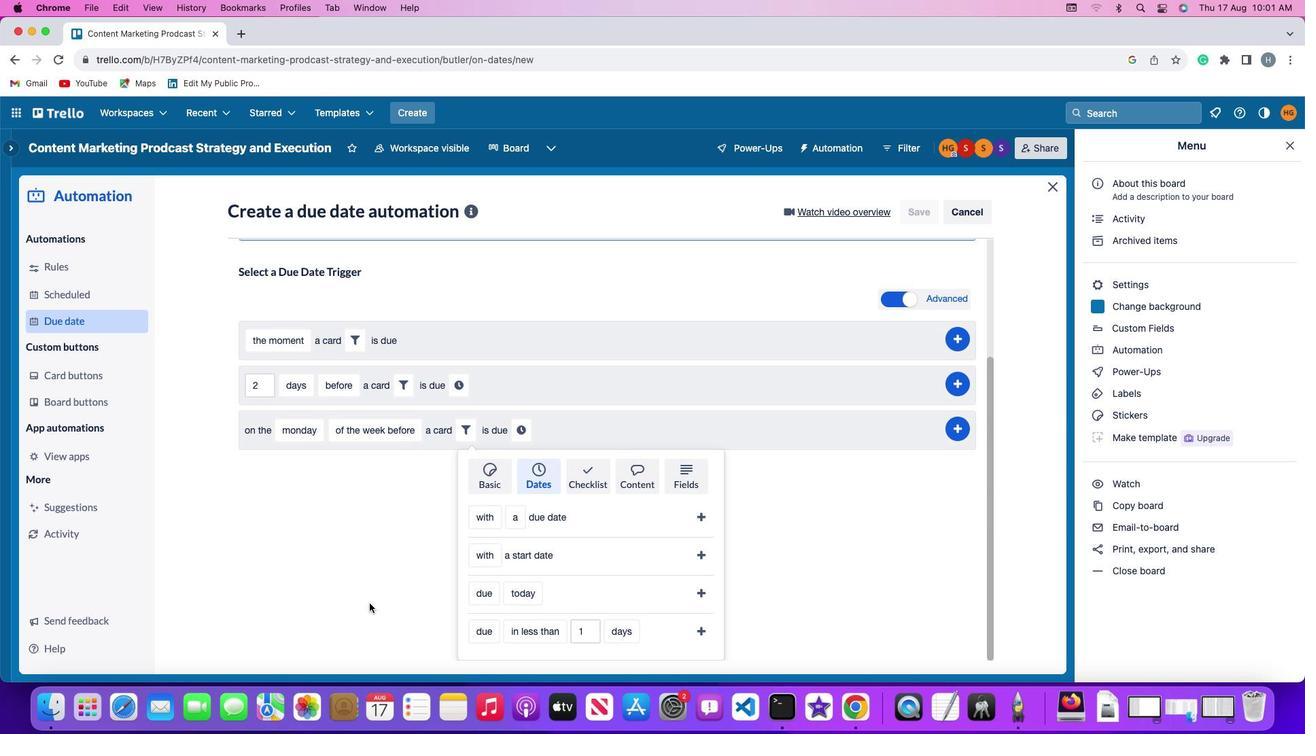 
Action: Mouse scrolled (375, 612) with delta (0, 0)
Screenshot: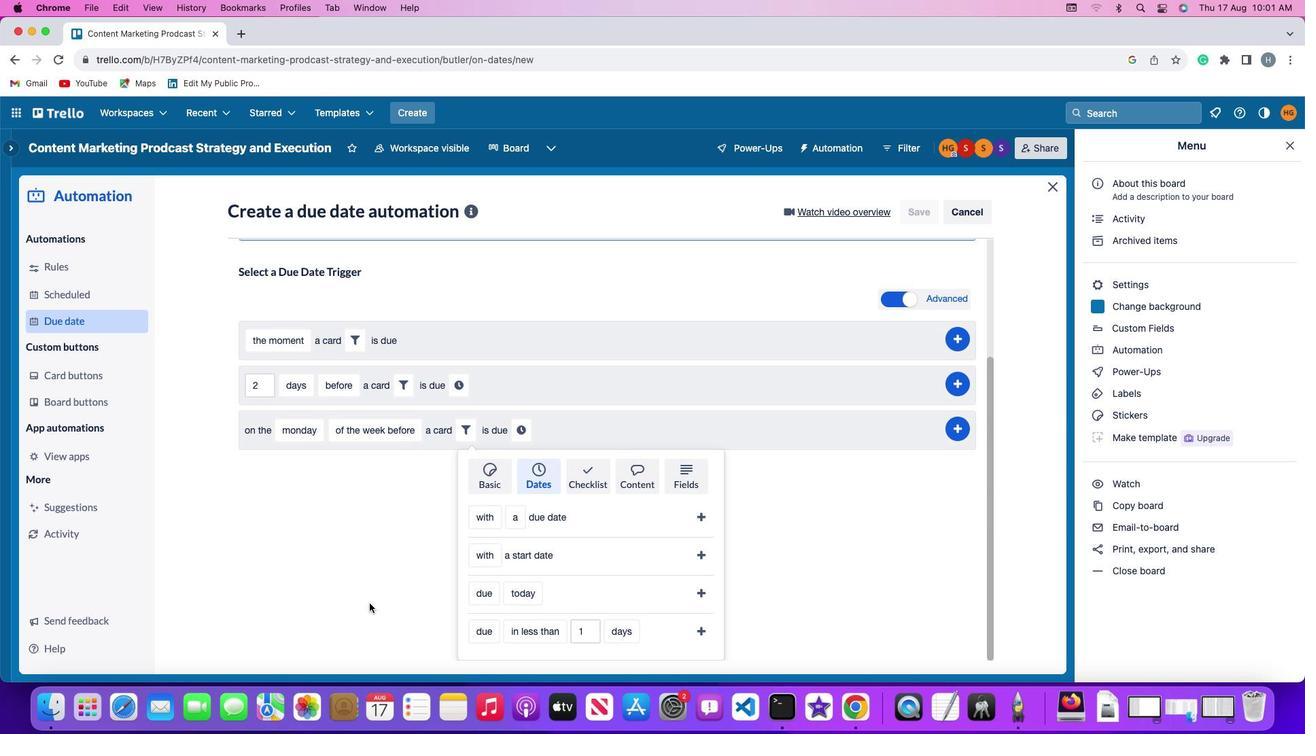 
Action: Mouse moved to (374, 610)
Screenshot: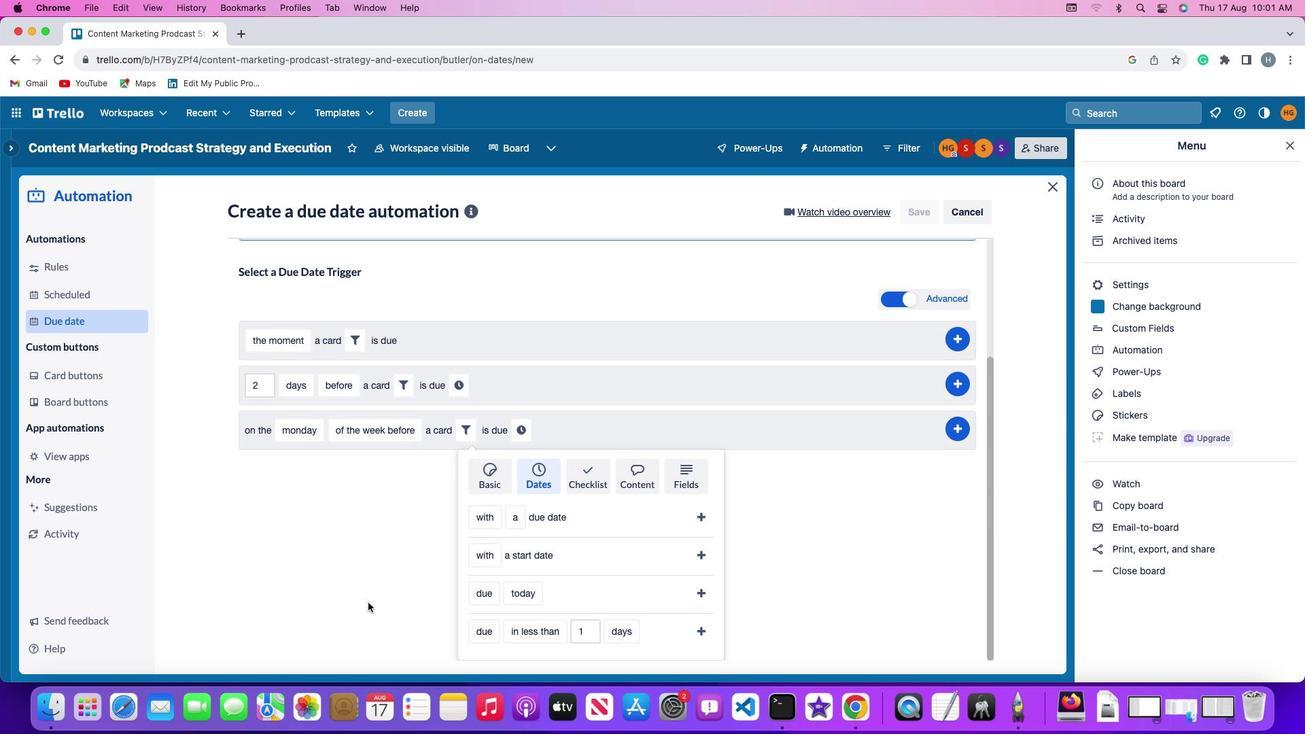 
Action: Mouse scrolled (374, 610) with delta (0, -2)
Screenshot: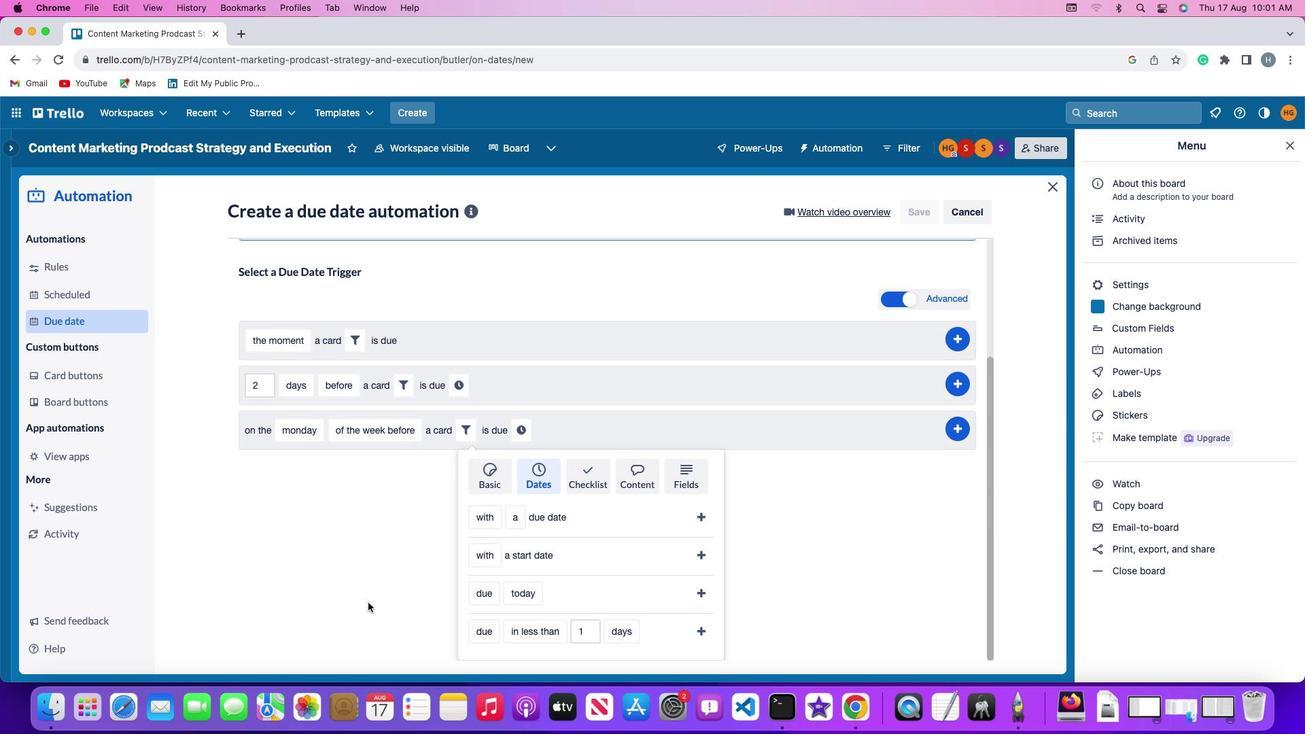 
Action: Mouse moved to (371, 606)
Screenshot: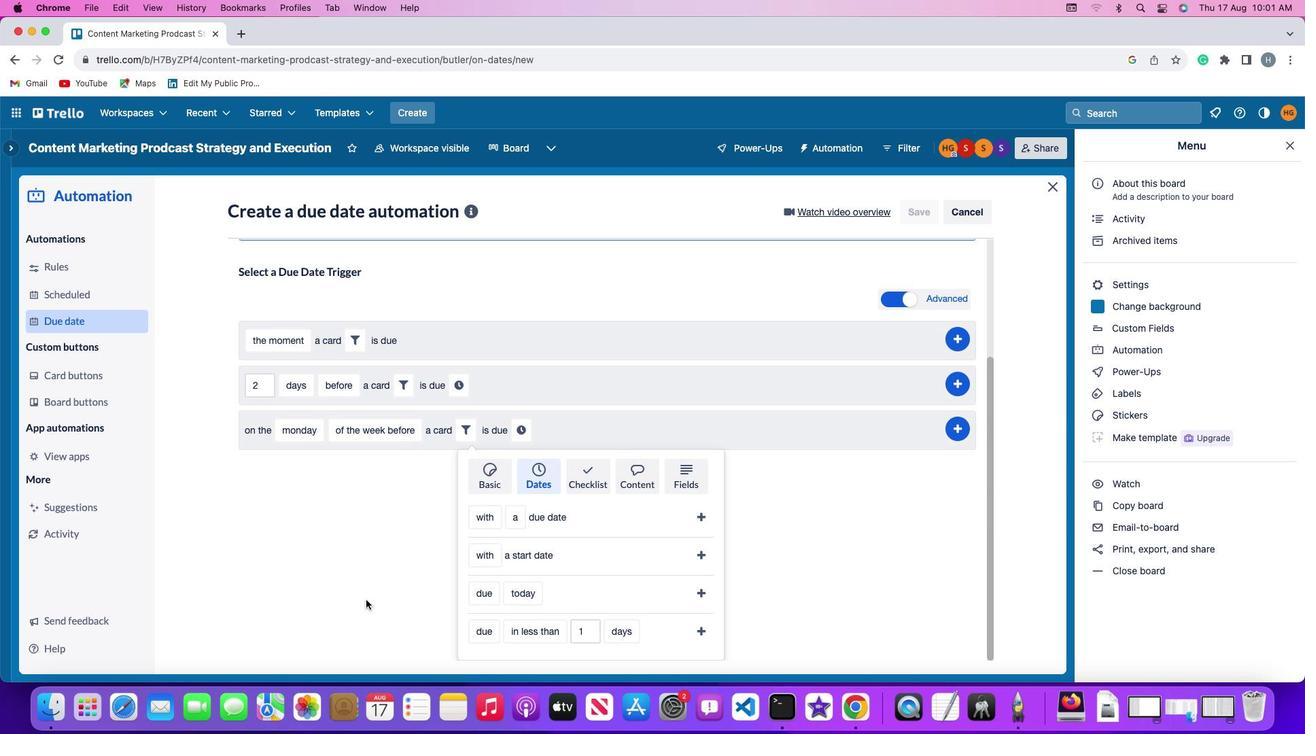 
Action: Mouse scrolled (371, 606) with delta (0, -3)
Screenshot: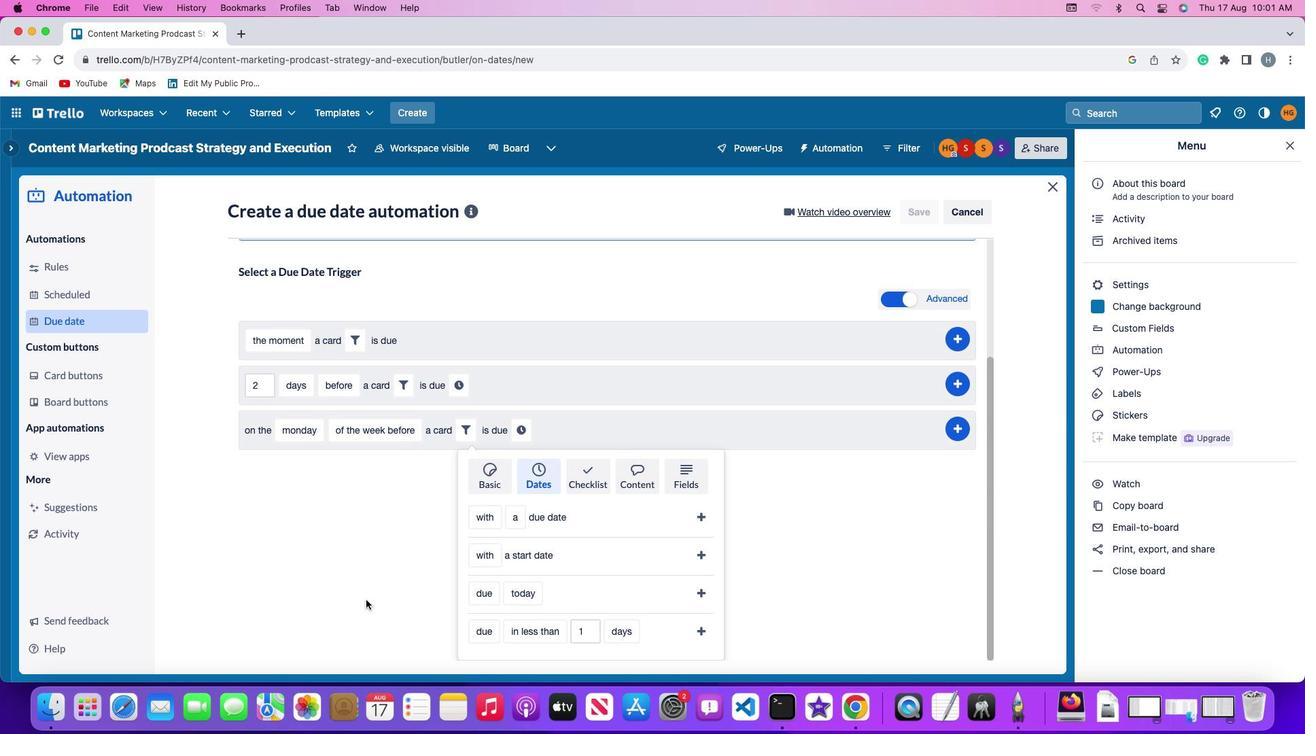 
Action: Mouse moved to (482, 557)
Screenshot: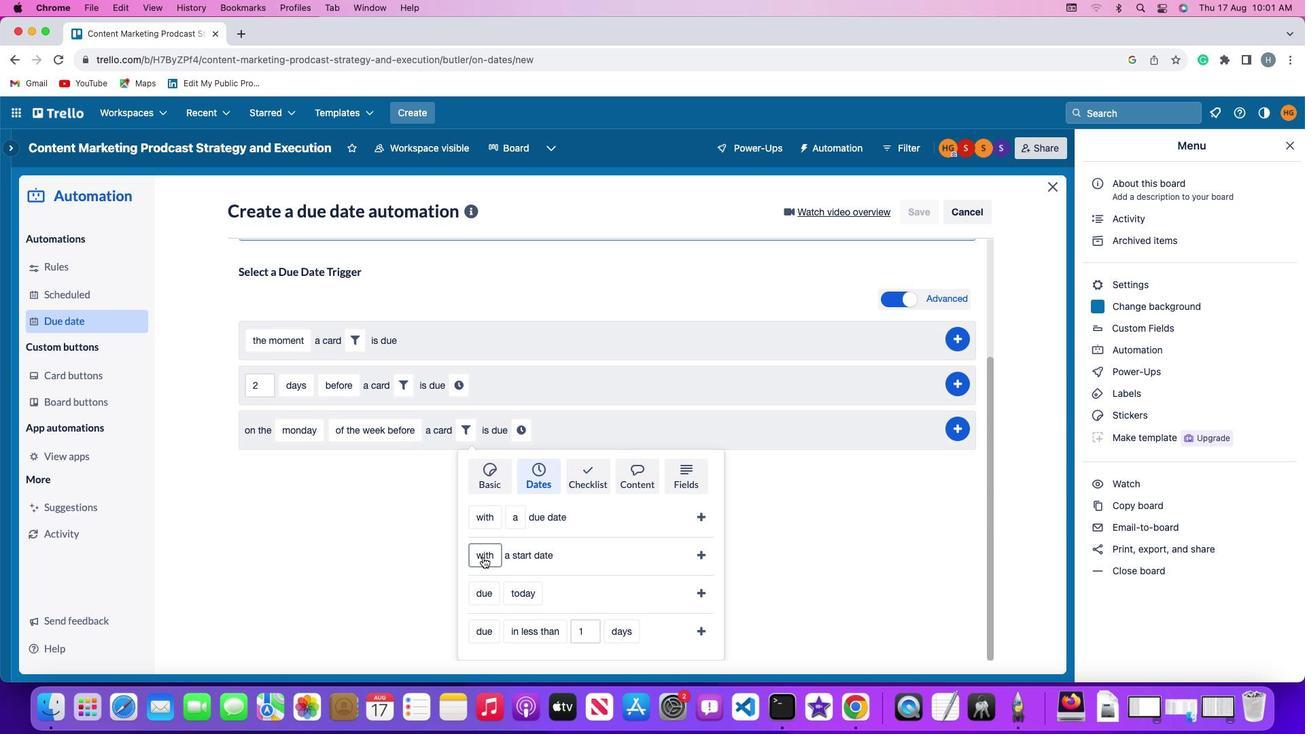 
Action: Mouse pressed left at (482, 557)
Screenshot: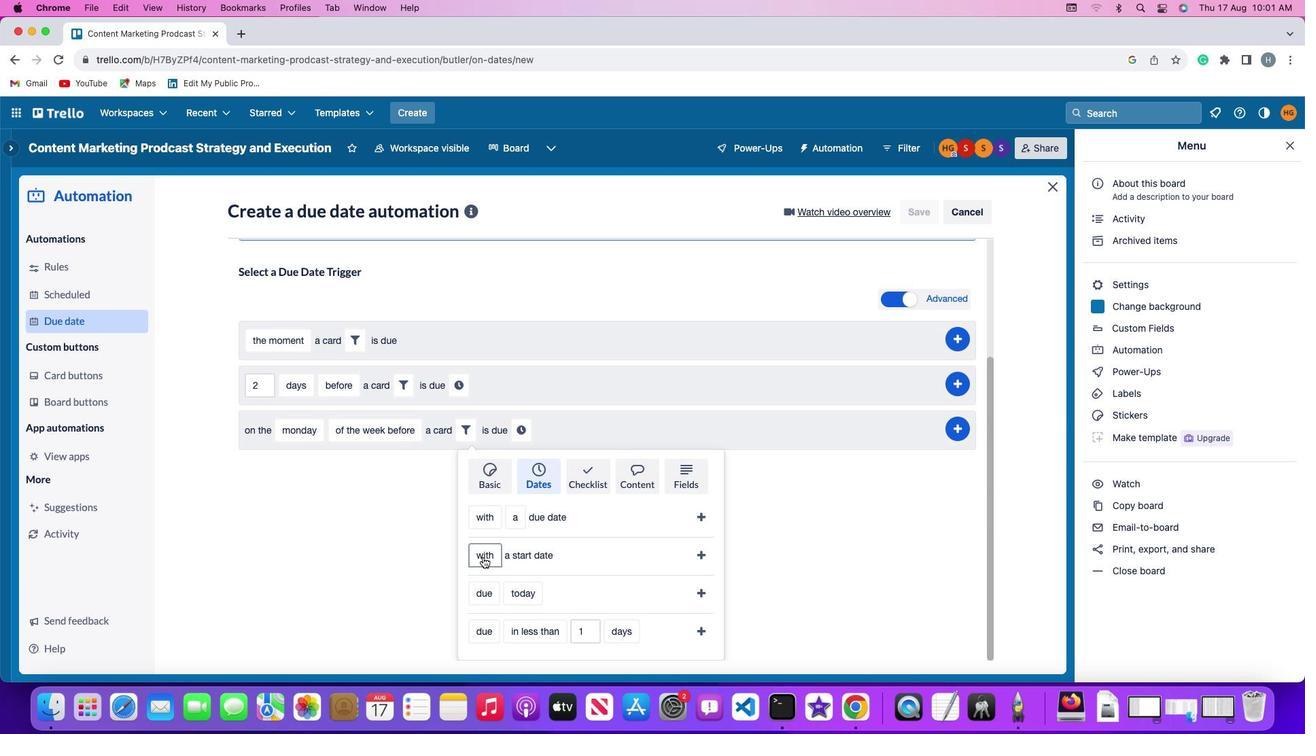 
Action: Mouse moved to (491, 580)
Screenshot: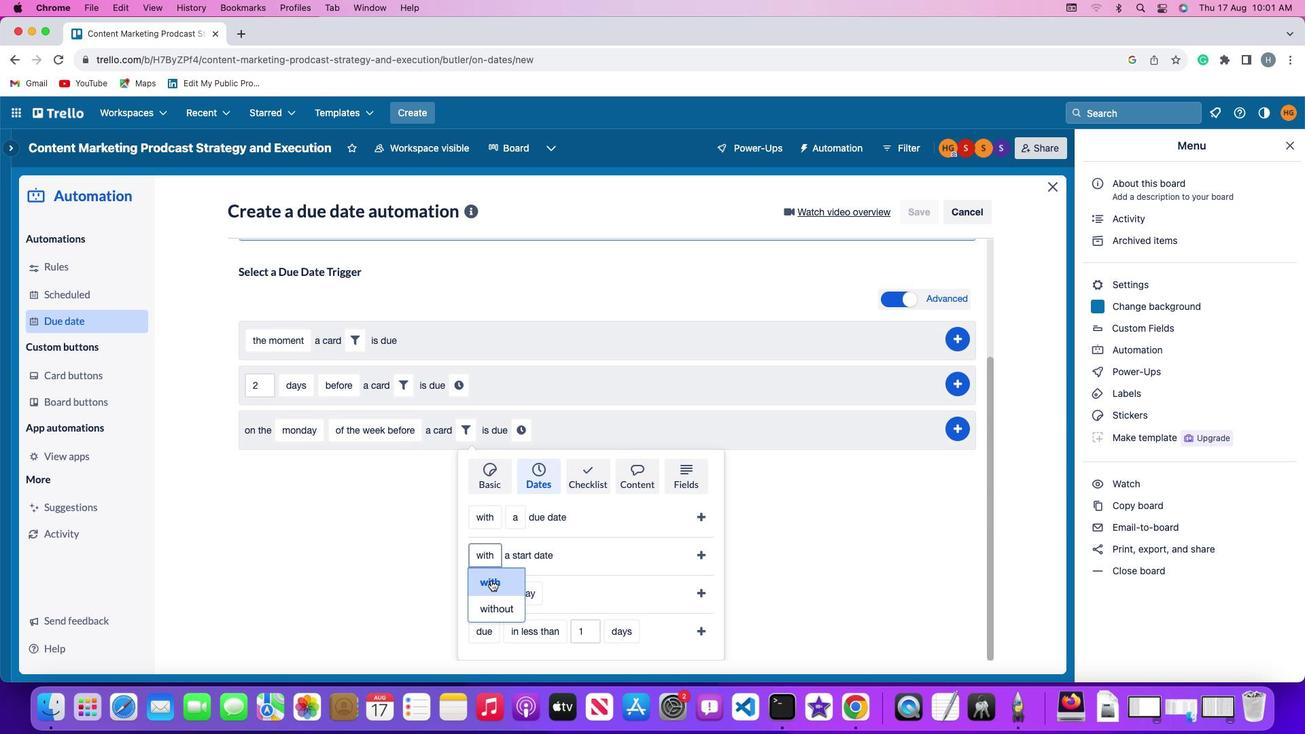 
Action: Mouse pressed left at (491, 580)
Screenshot: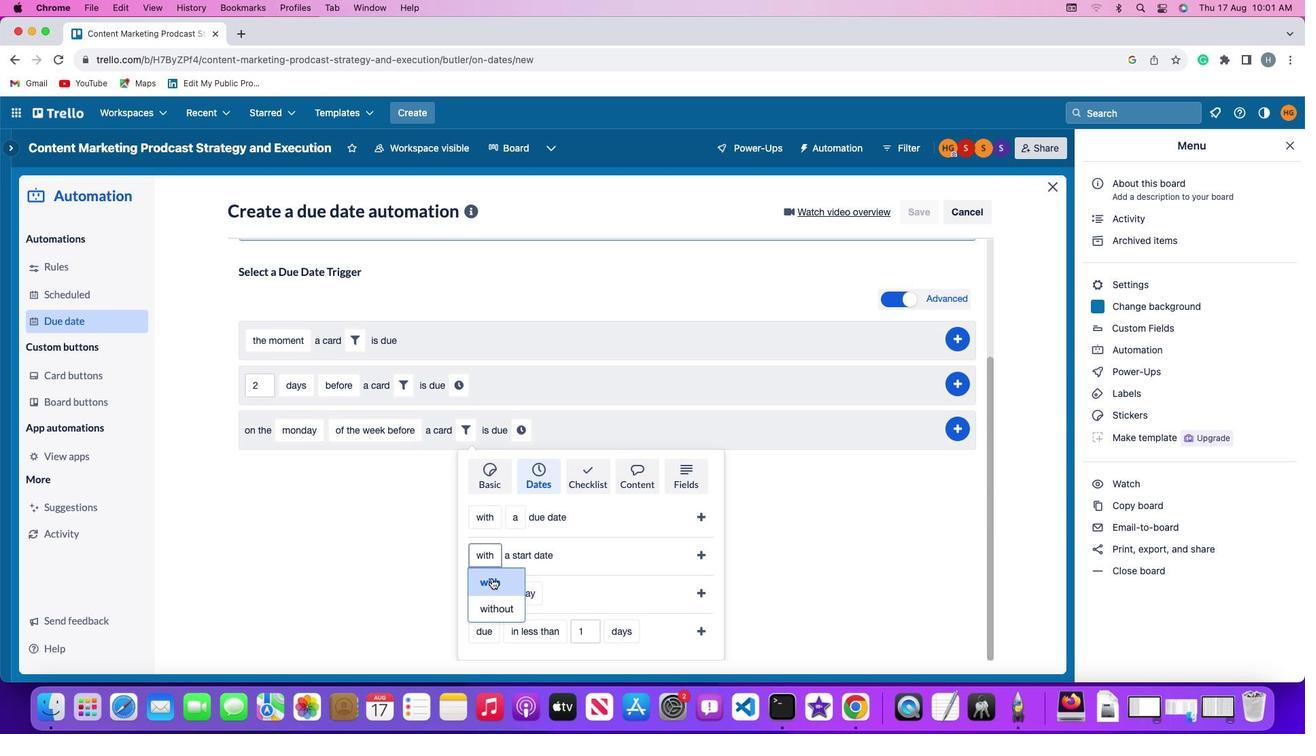 
Action: Mouse moved to (698, 552)
Screenshot: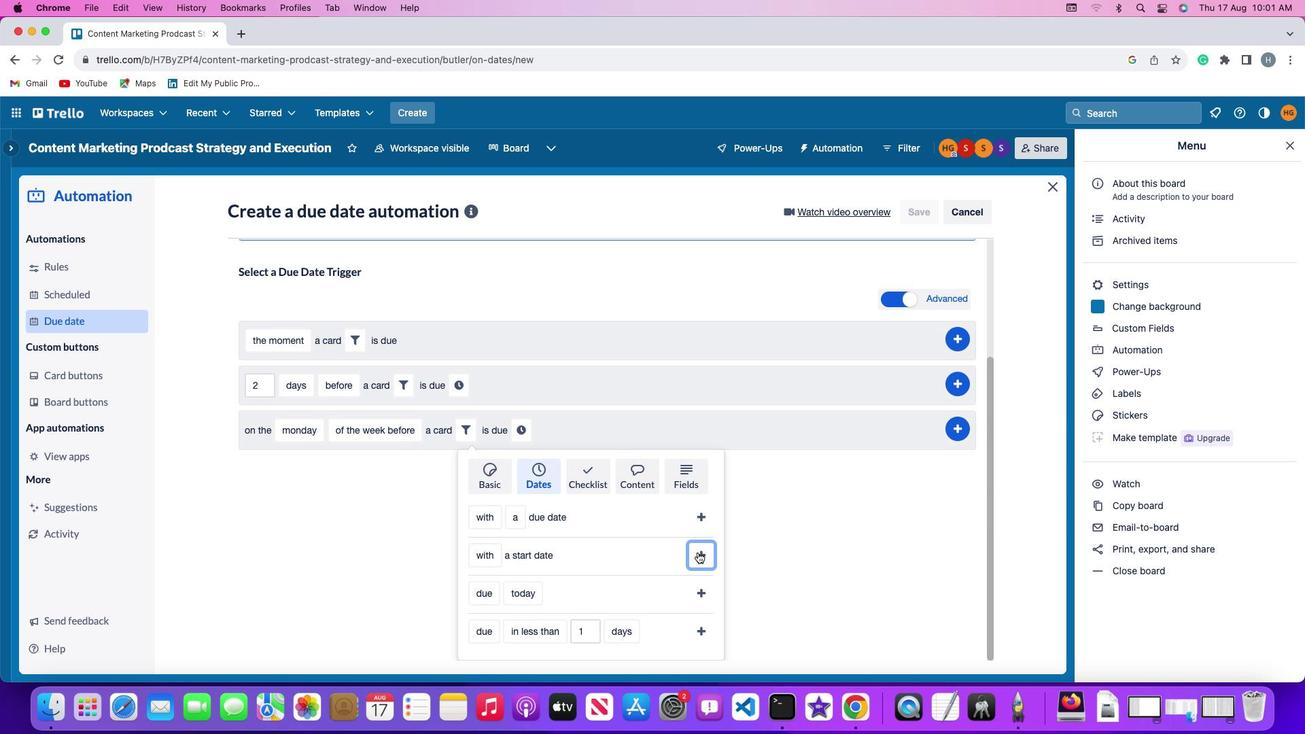 
Action: Mouse pressed left at (698, 552)
Screenshot: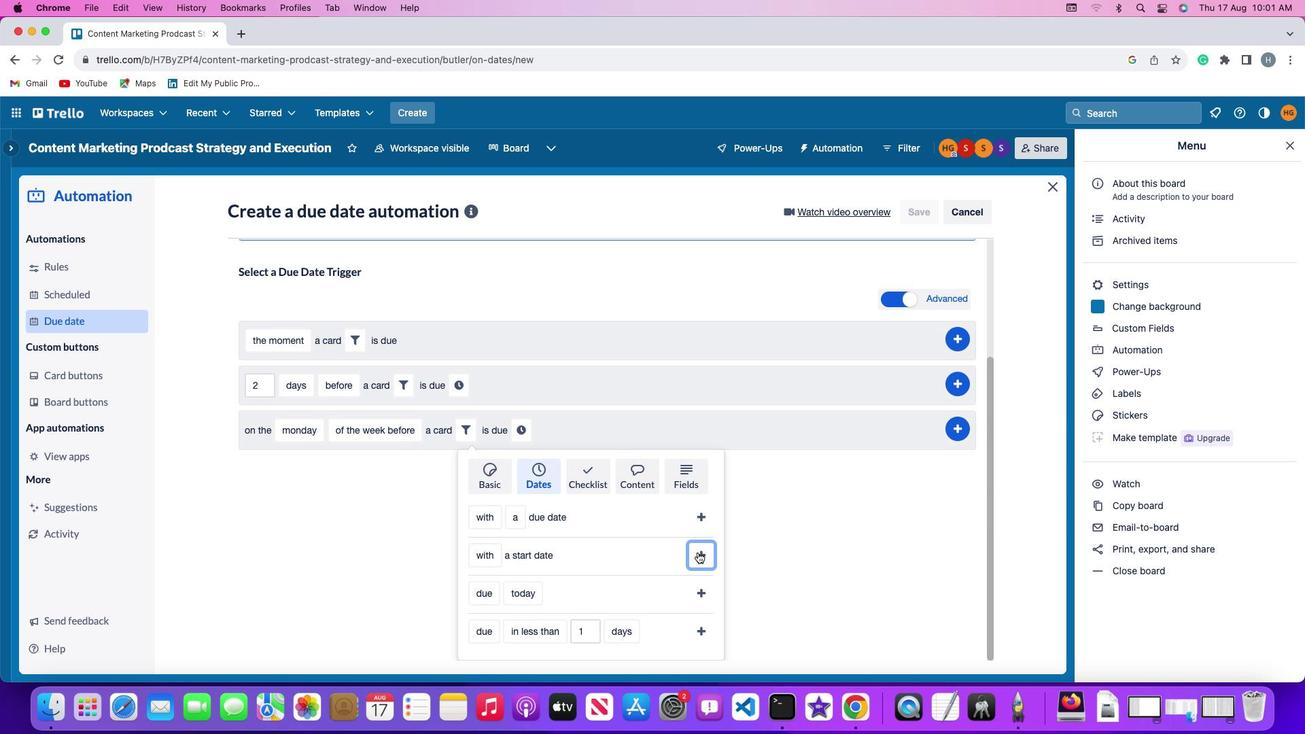 
Action: Mouse moved to (617, 589)
Screenshot: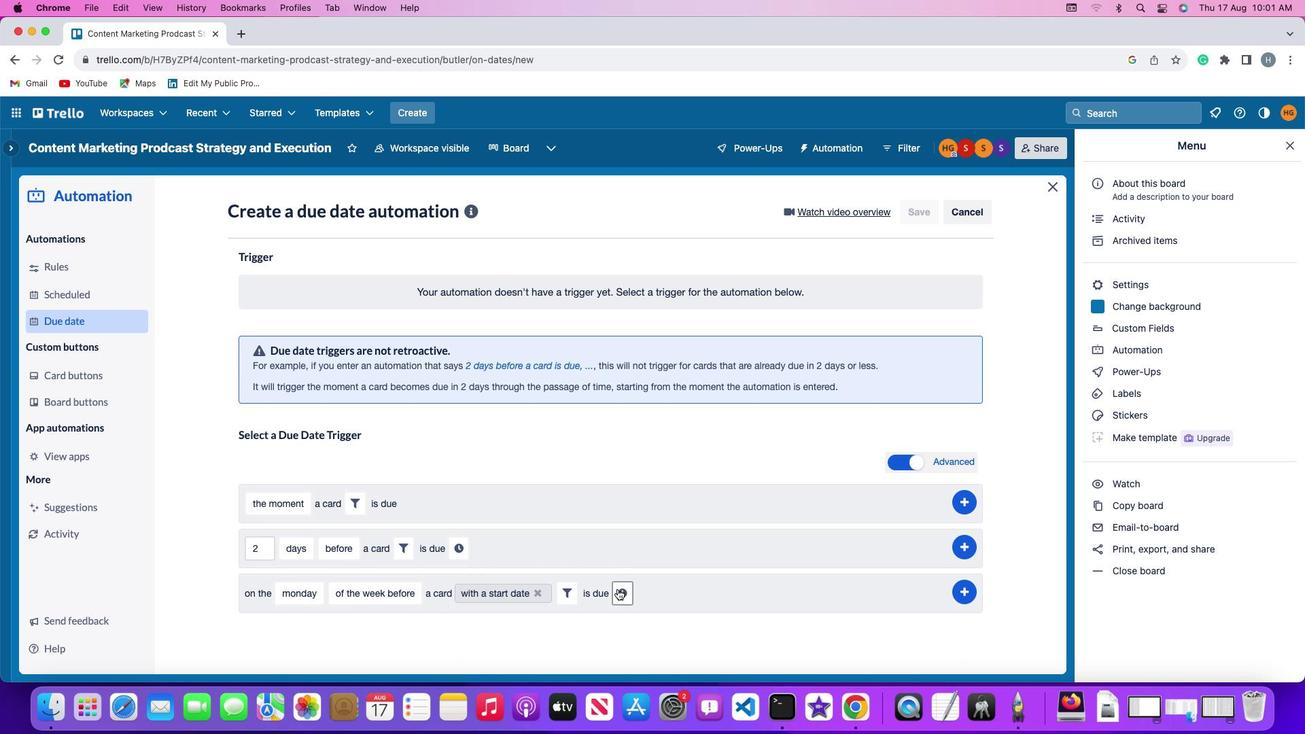 
Action: Mouse pressed left at (617, 589)
Screenshot: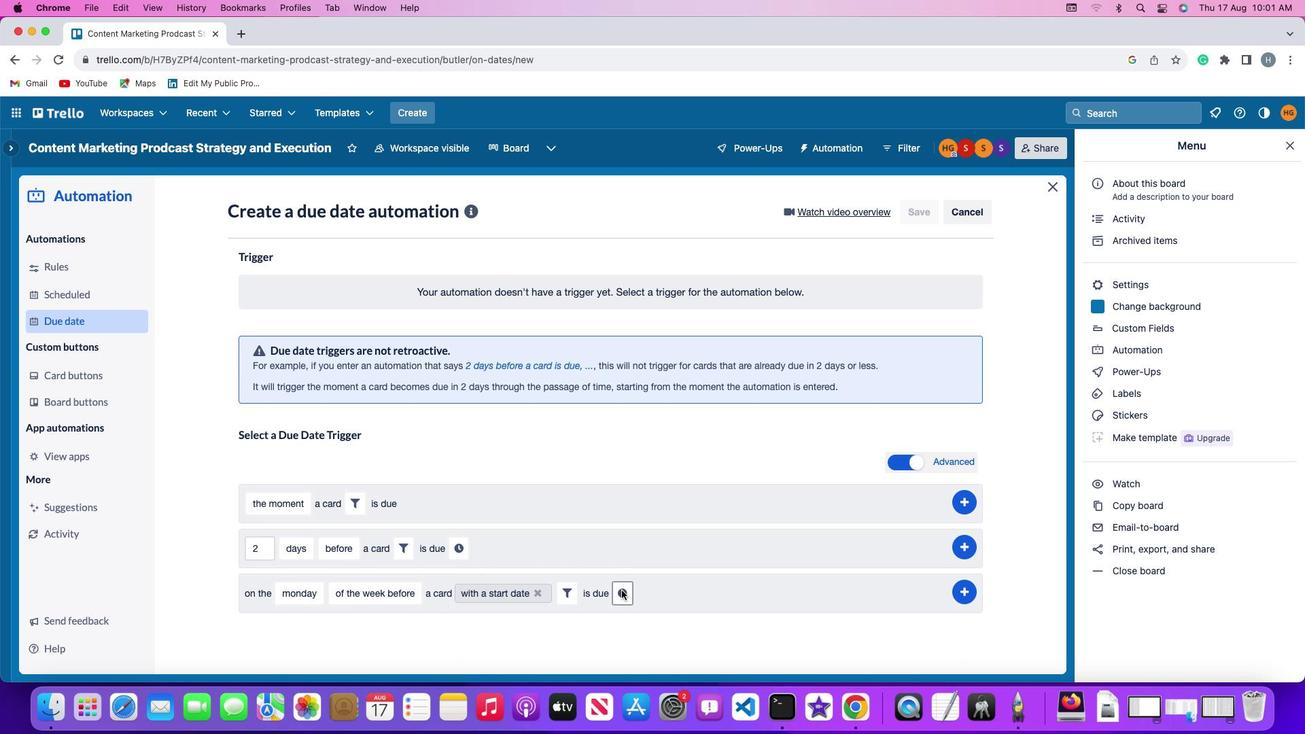 
Action: Mouse moved to (658, 598)
Screenshot: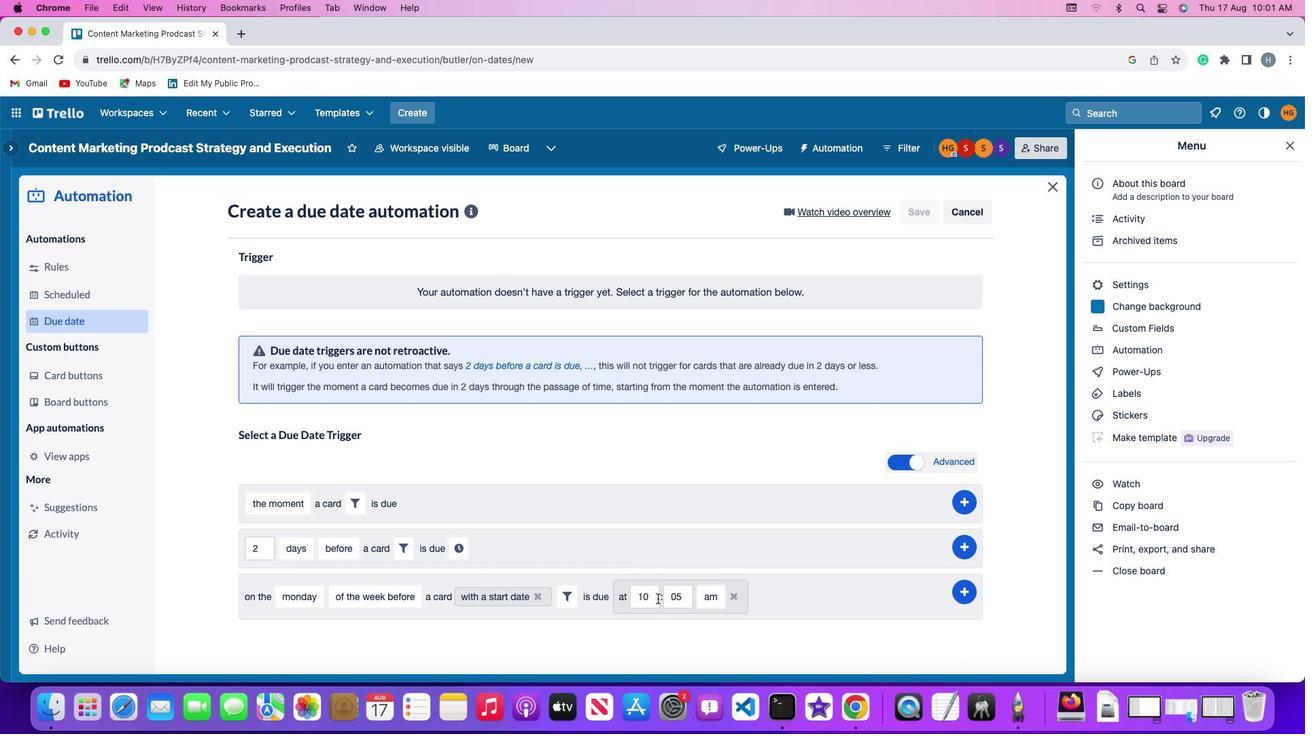 
Action: Mouse pressed left at (658, 598)
Screenshot: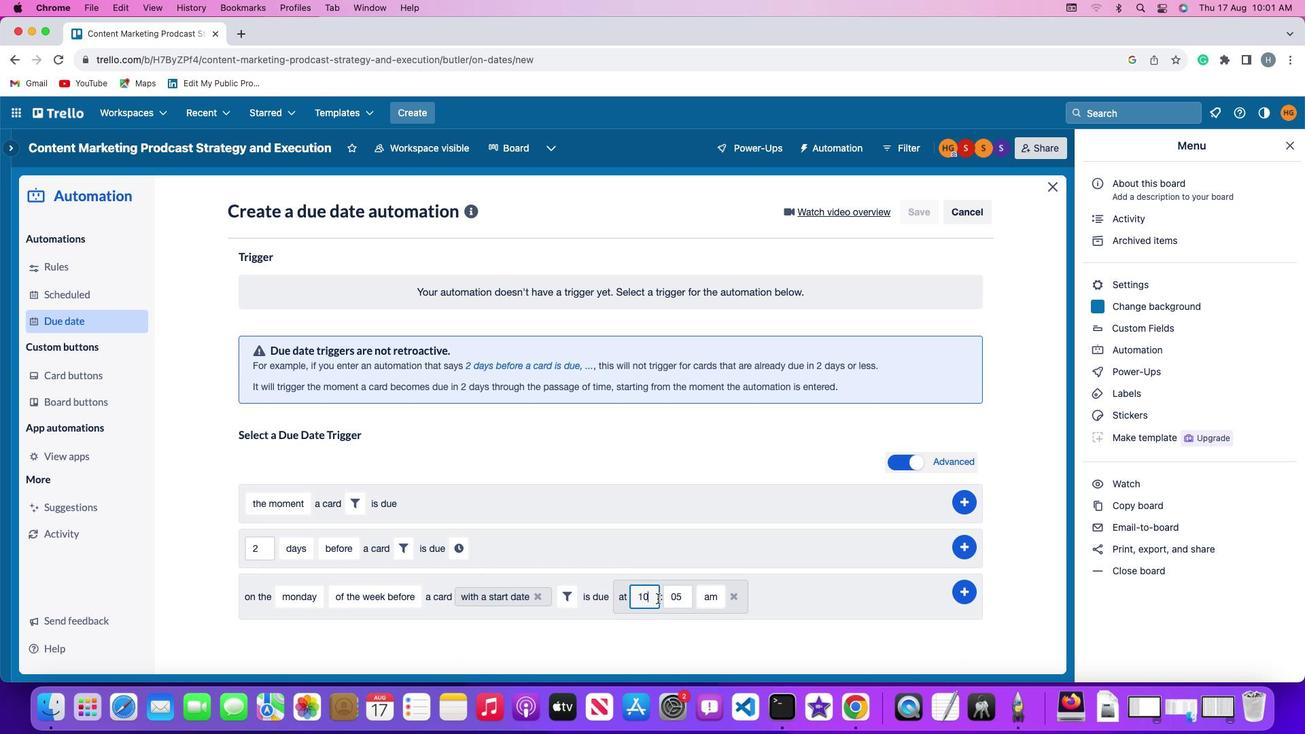 
Action: Mouse moved to (658, 593)
Screenshot: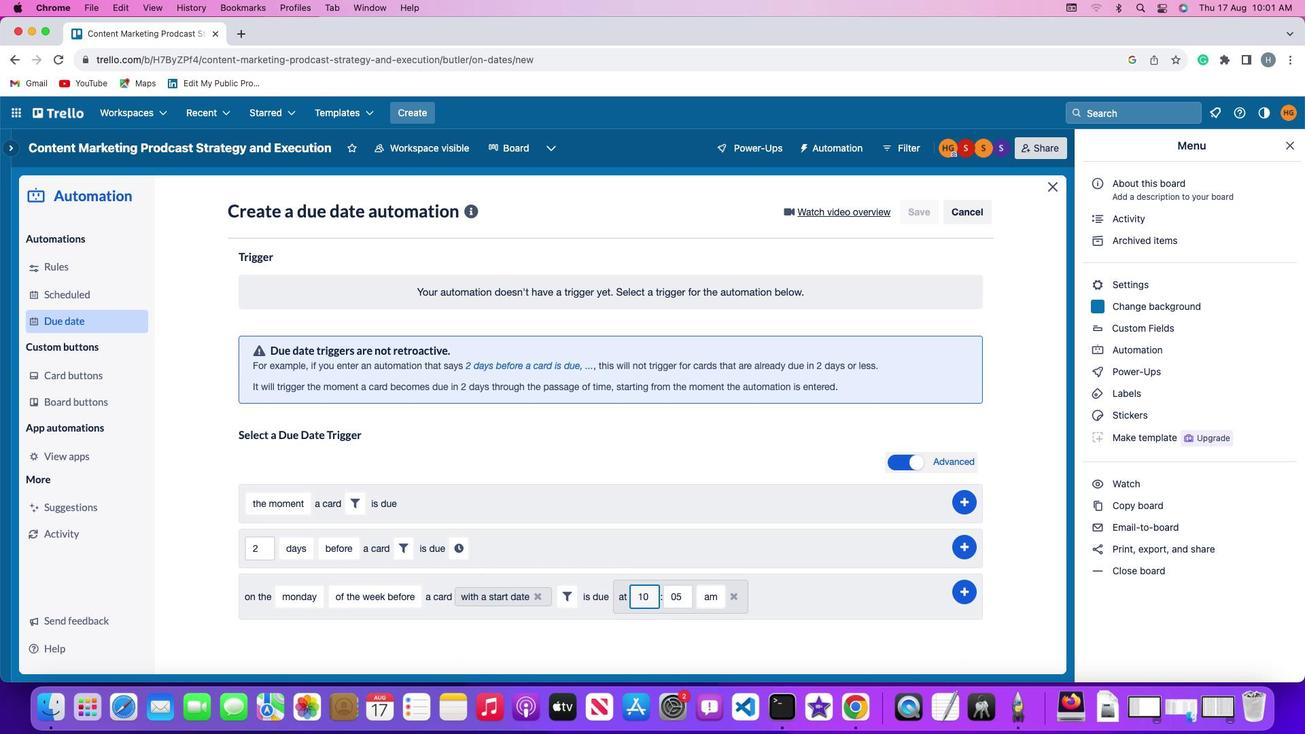 
Action: Key pressed Key.backspaceKey.backspaceKey.backspace'1''1'
Screenshot: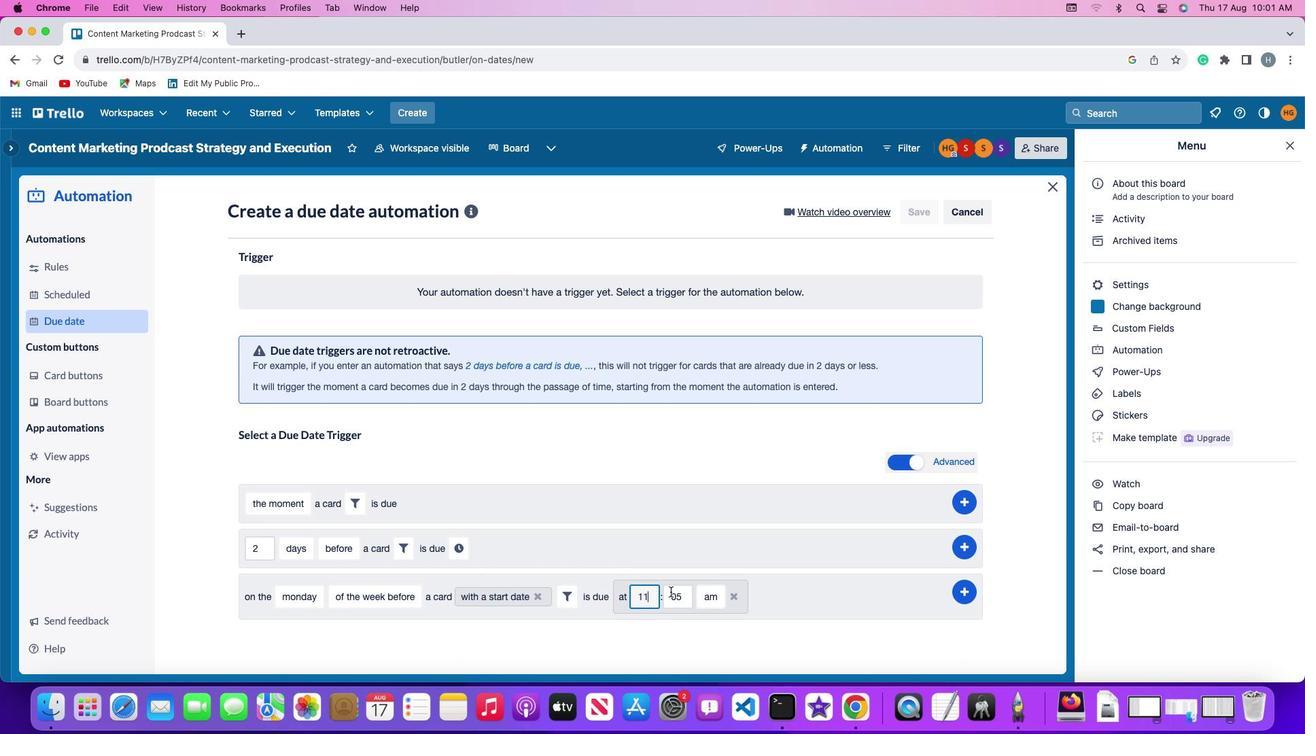 
Action: Mouse moved to (683, 595)
Screenshot: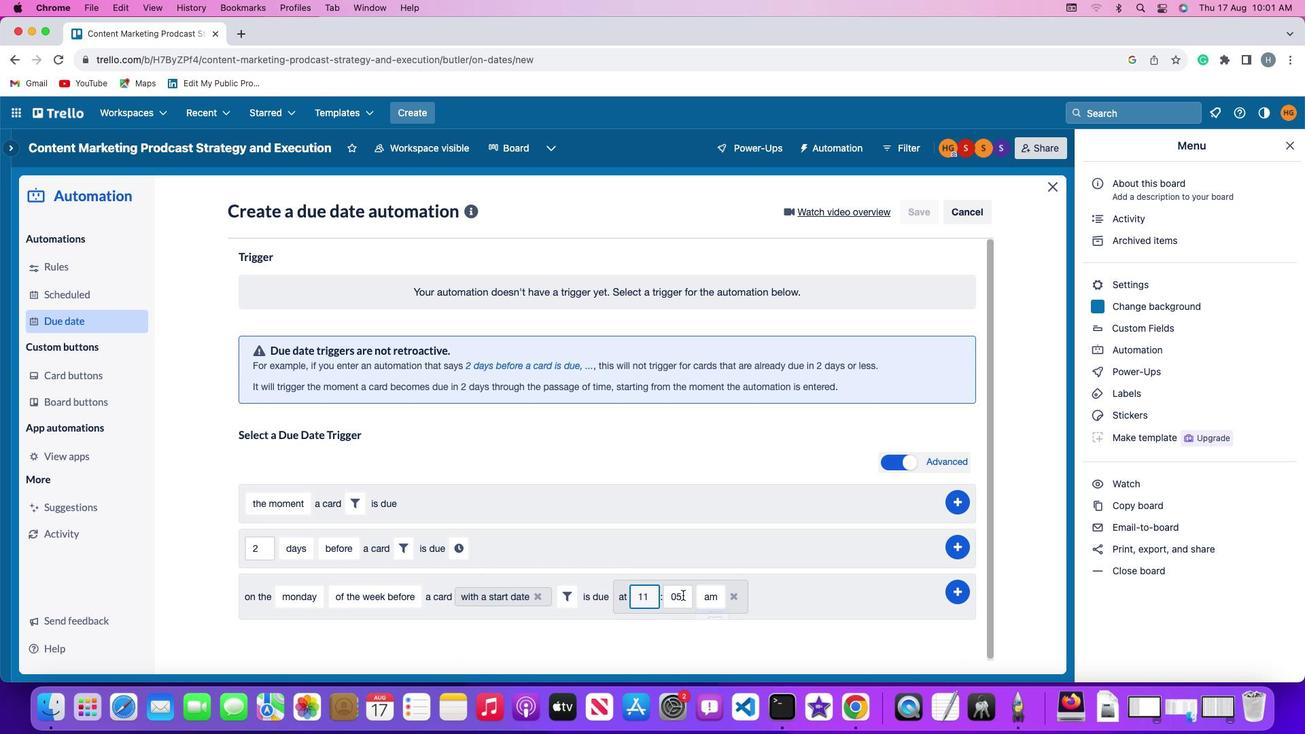 
Action: Mouse pressed left at (683, 595)
Screenshot: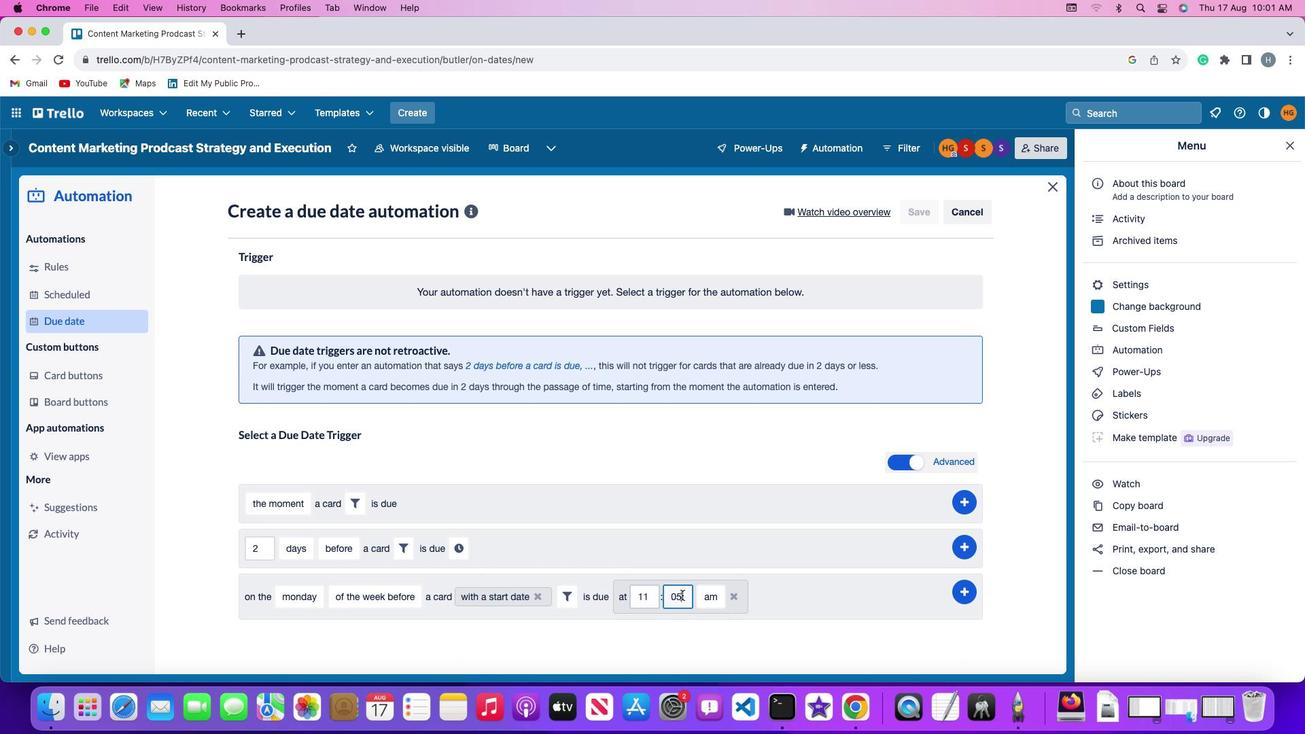 
Action: Mouse moved to (682, 595)
Screenshot: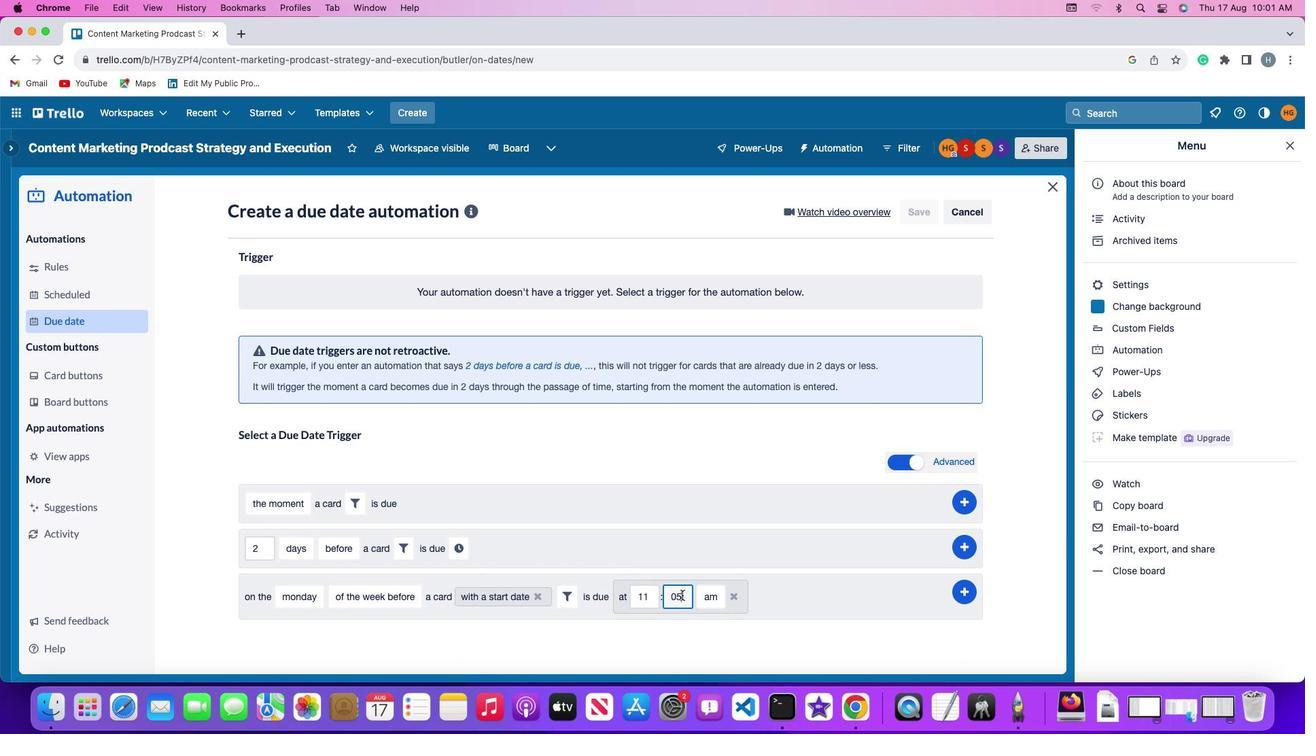 
Action: Key pressed Key.backspaceKey.backspace'0''0'
Screenshot: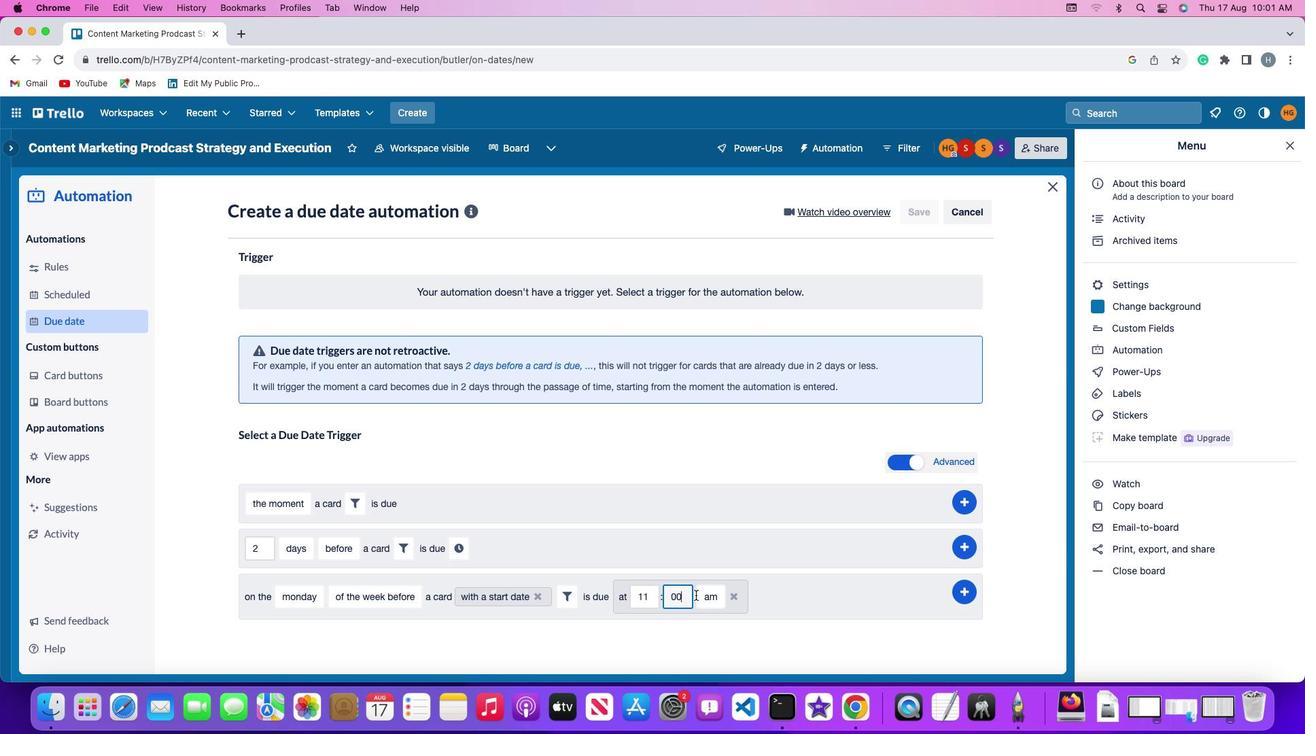 
Action: Mouse moved to (700, 594)
Screenshot: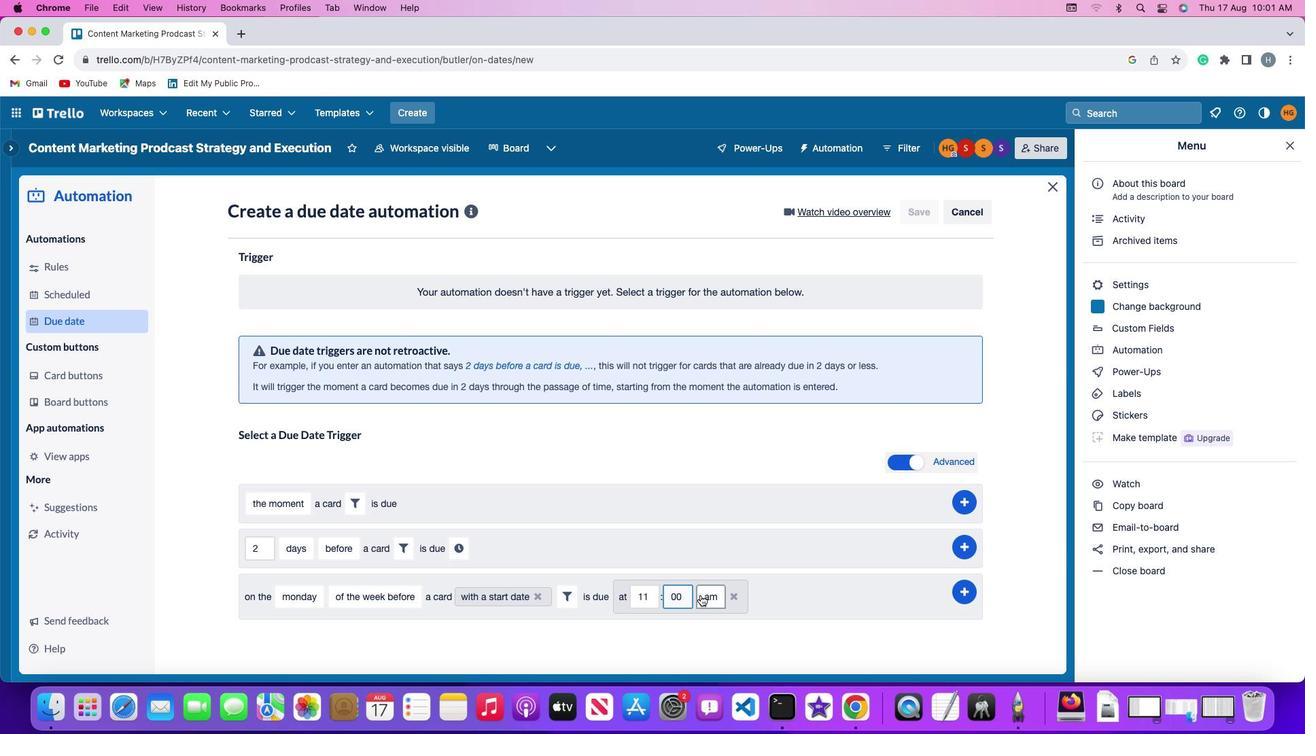 
Action: Mouse pressed left at (700, 594)
Screenshot: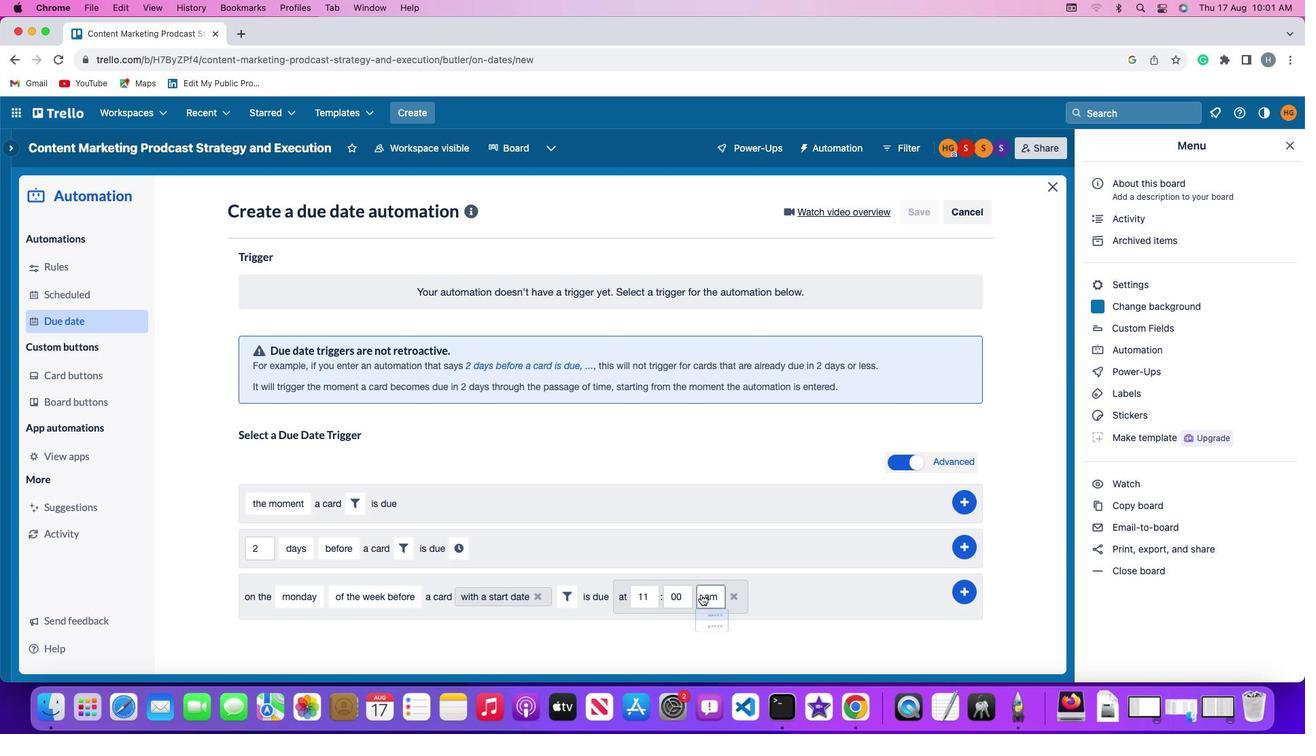 
Action: Mouse moved to (713, 618)
Screenshot: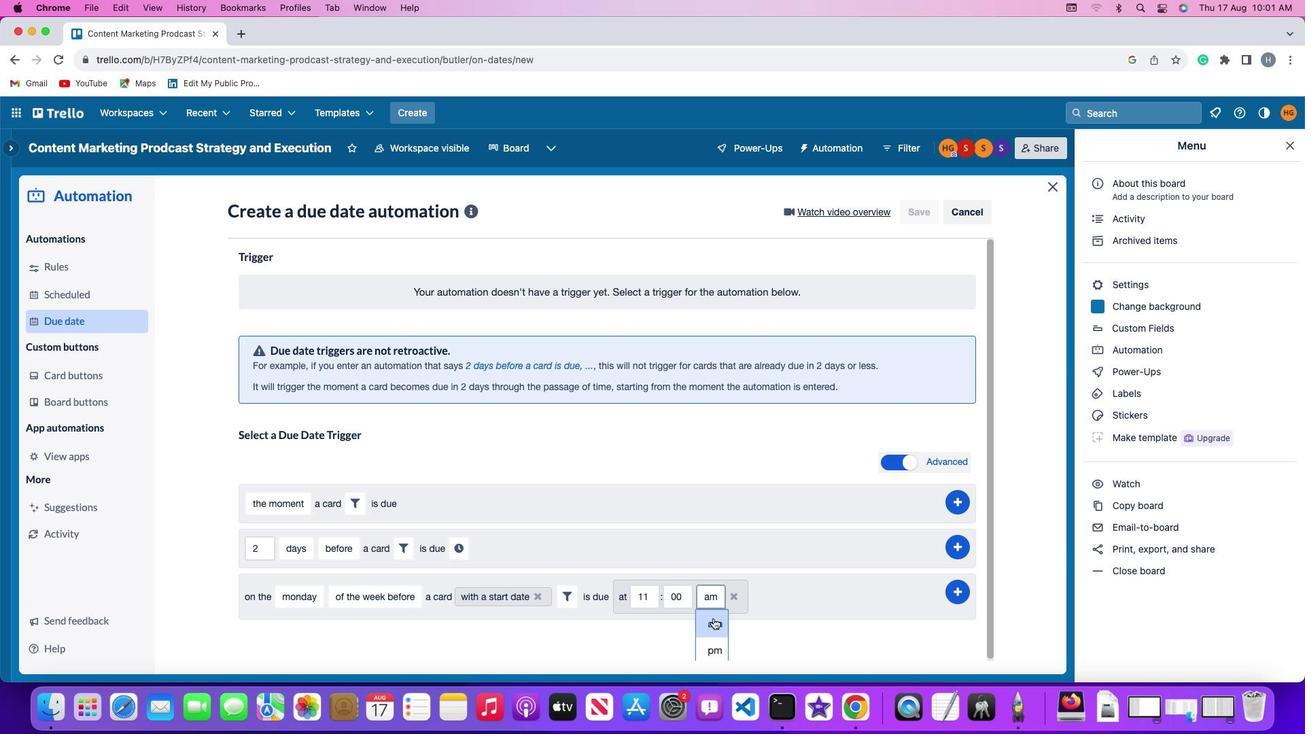 
Action: Mouse pressed left at (713, 618)
Screenshot: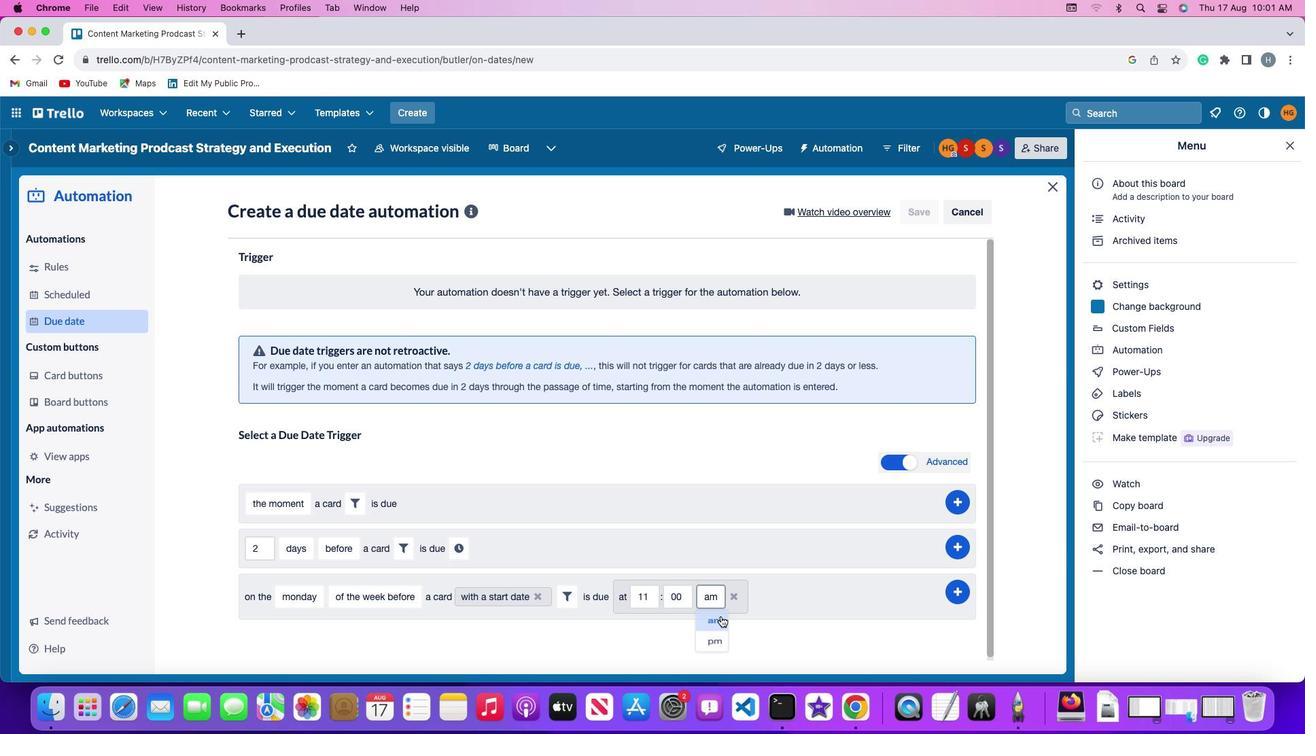 
Action: Mouse moved to (971, 590)
Screenshot: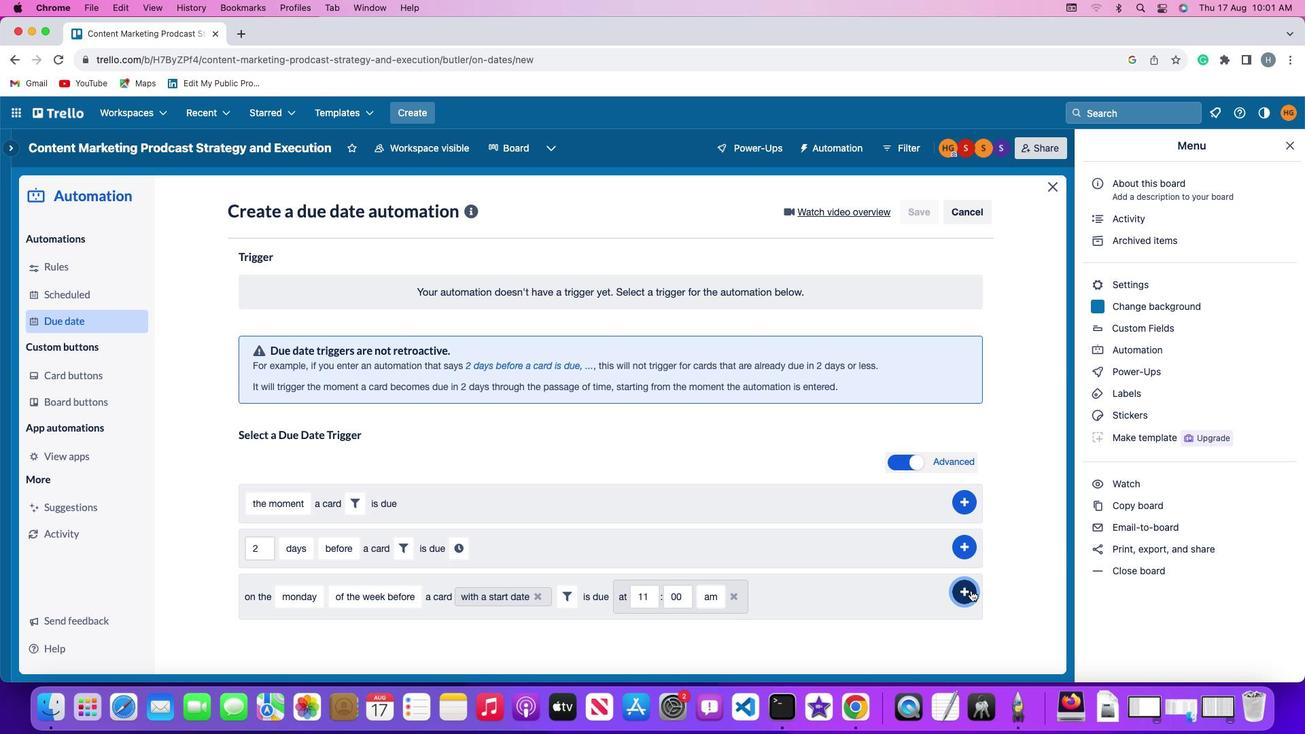
Action: Mouse pressed left at (971, 590)
Screenshot: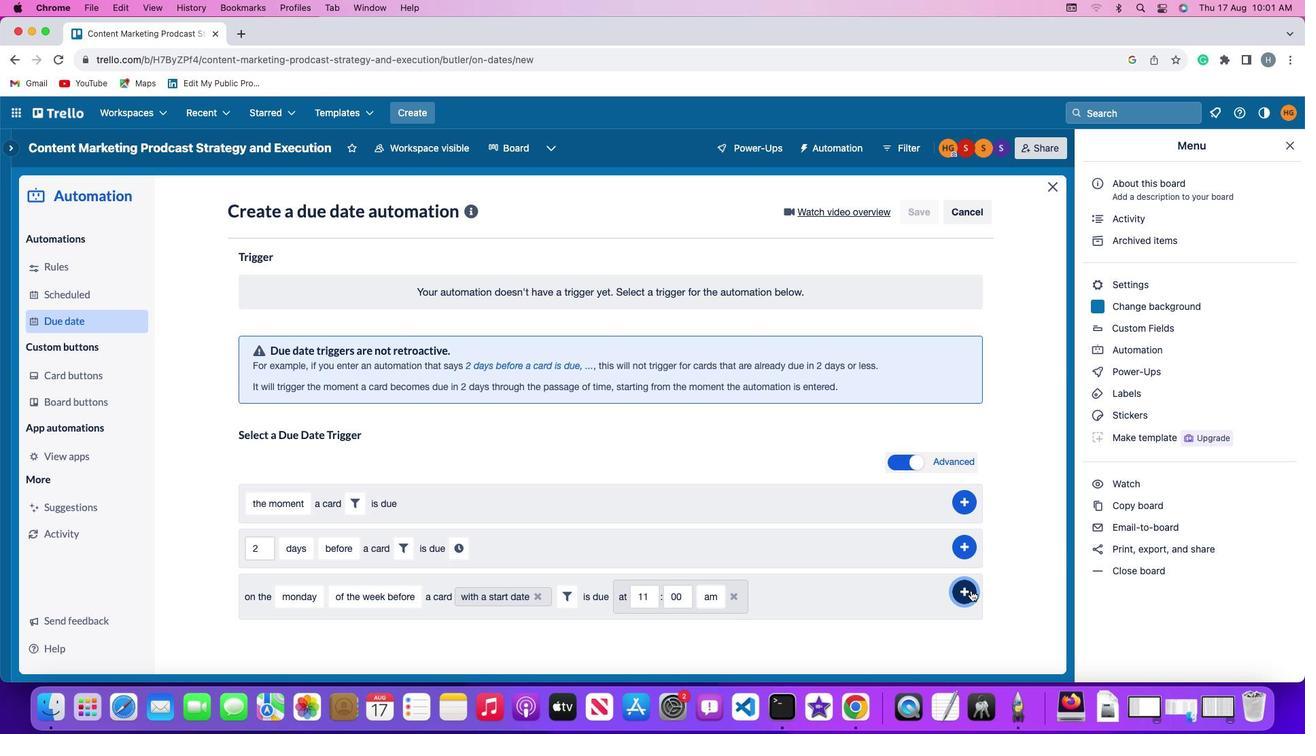 
Action: Mouse moved to (1038, 479)
Screenshot: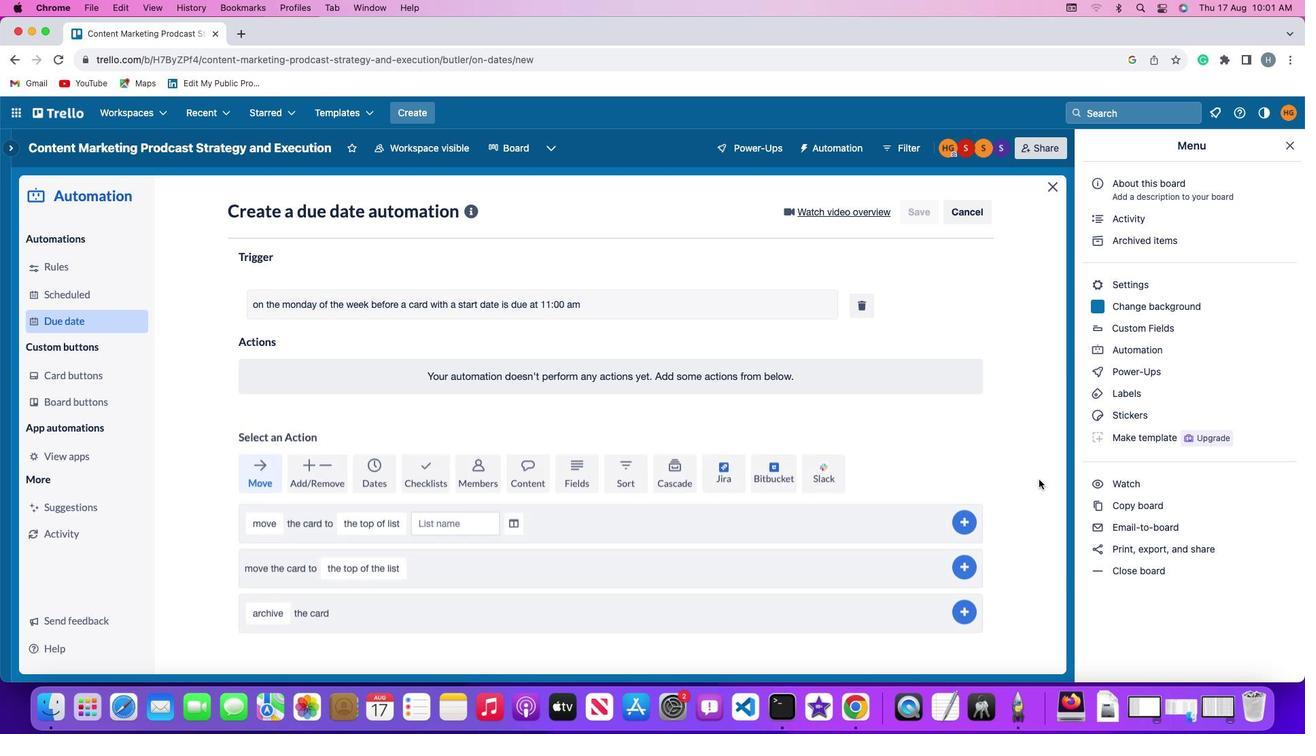 
